 Task: Find connections with filter location Chesham with filter topic #socialentrepreneurswith filter profile language French with filter current company T-Hub with filter school Mepco Schlenk Engineering College with filter industry IT System Installation and Disposal with filter service category Computer Repair with filter keywords title Animal Breeder
Action: Mouse moved to (558, 70)
Screenshot: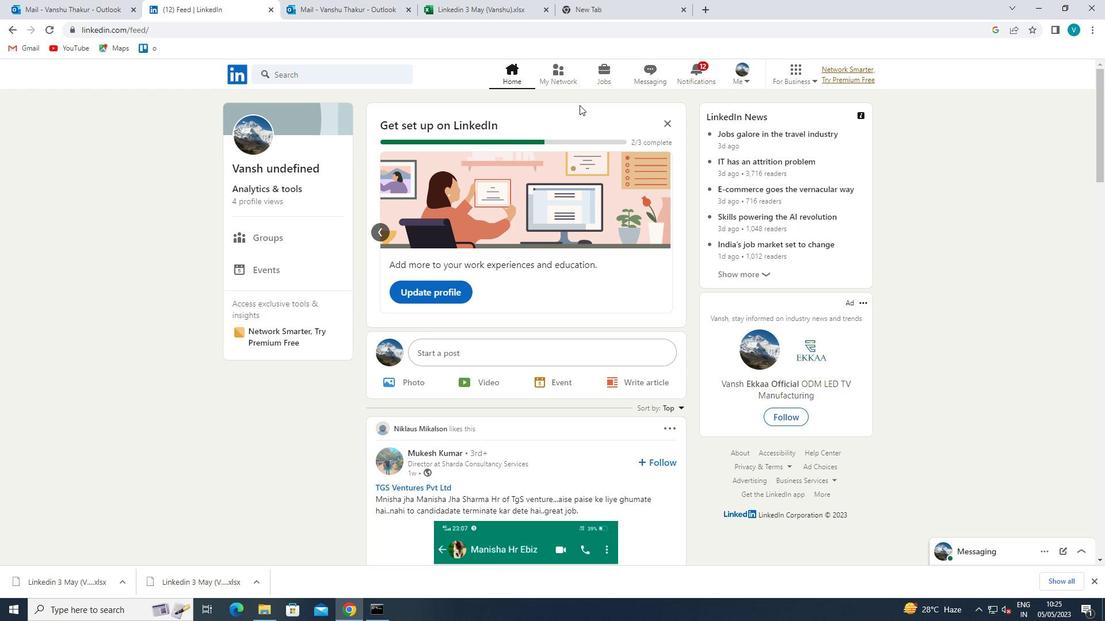 
Action: Mouse pressed left at (558, 70)
Screenshot: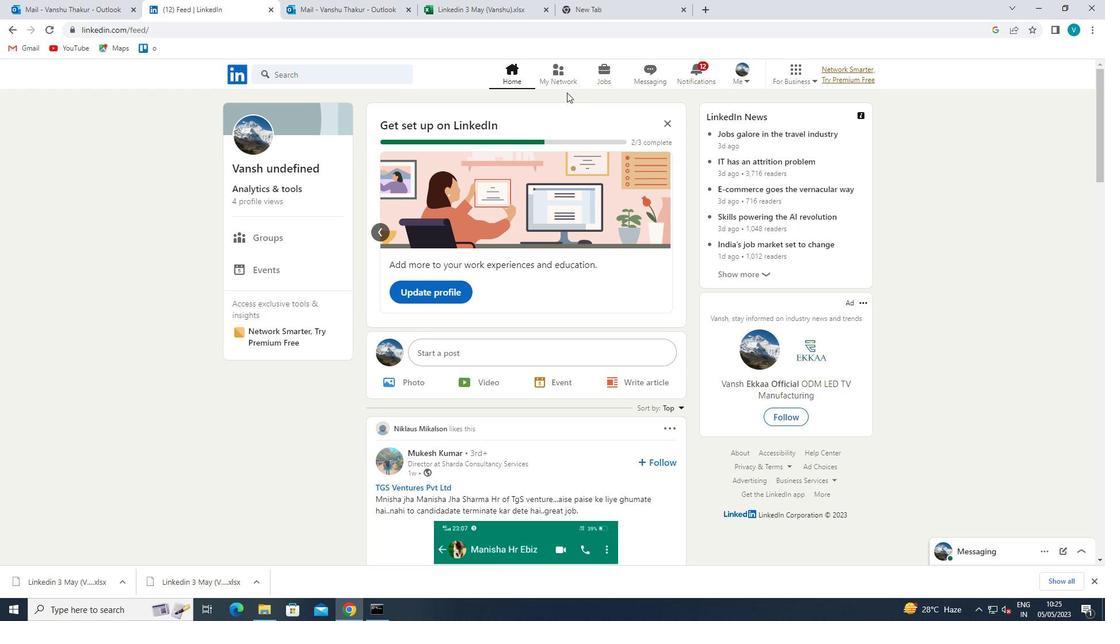 
Action: Mouse moved to (335, 130)
Screenshot: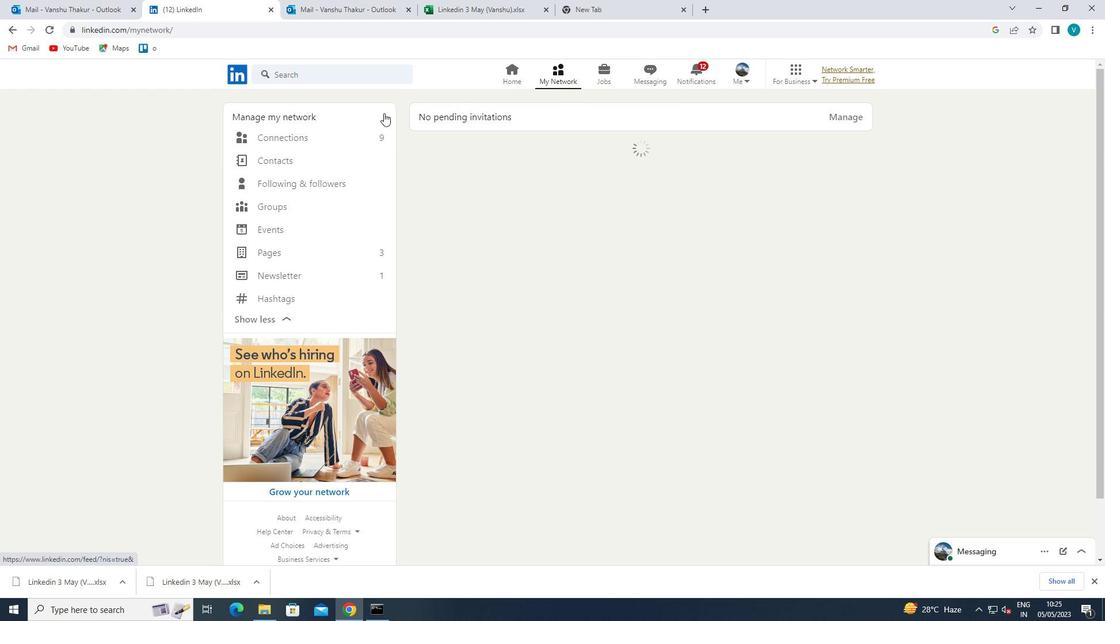 
Action: Mouse pressed left at (335, 130)
Screenshot: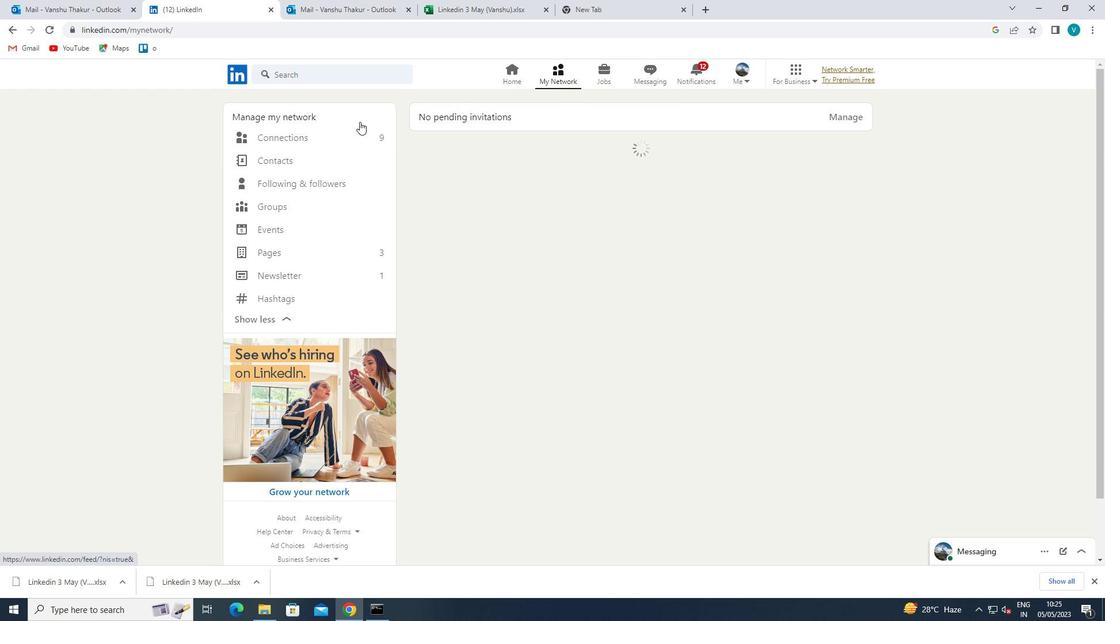 
Action: Mouse moved to (328, 130)
Screenshot: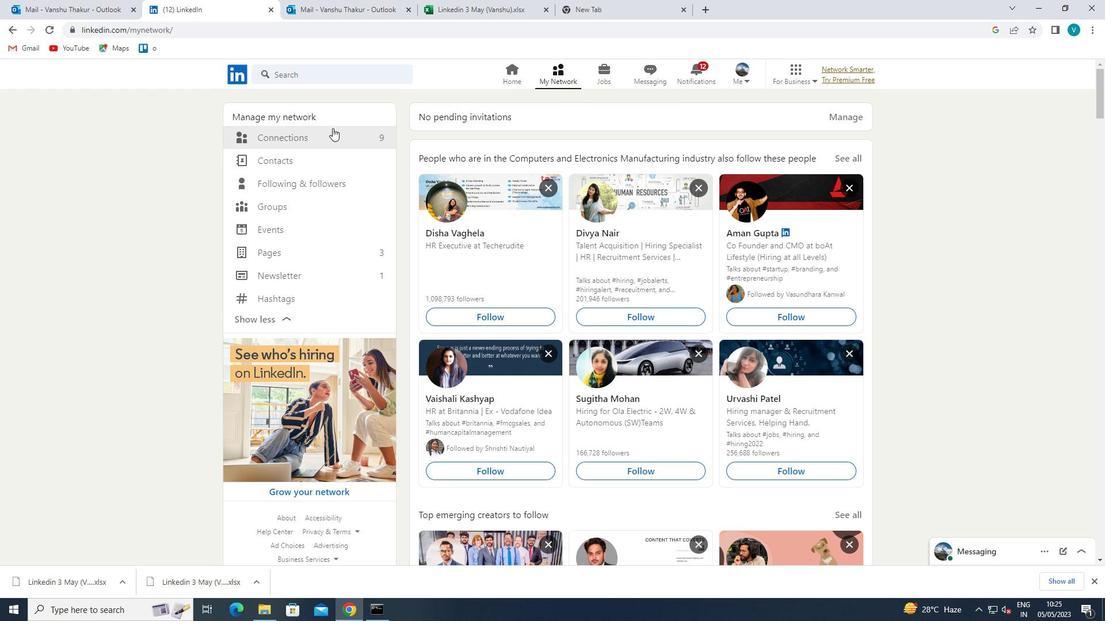 
Action: Mouse pressed left at (328, 130)
Screenshot: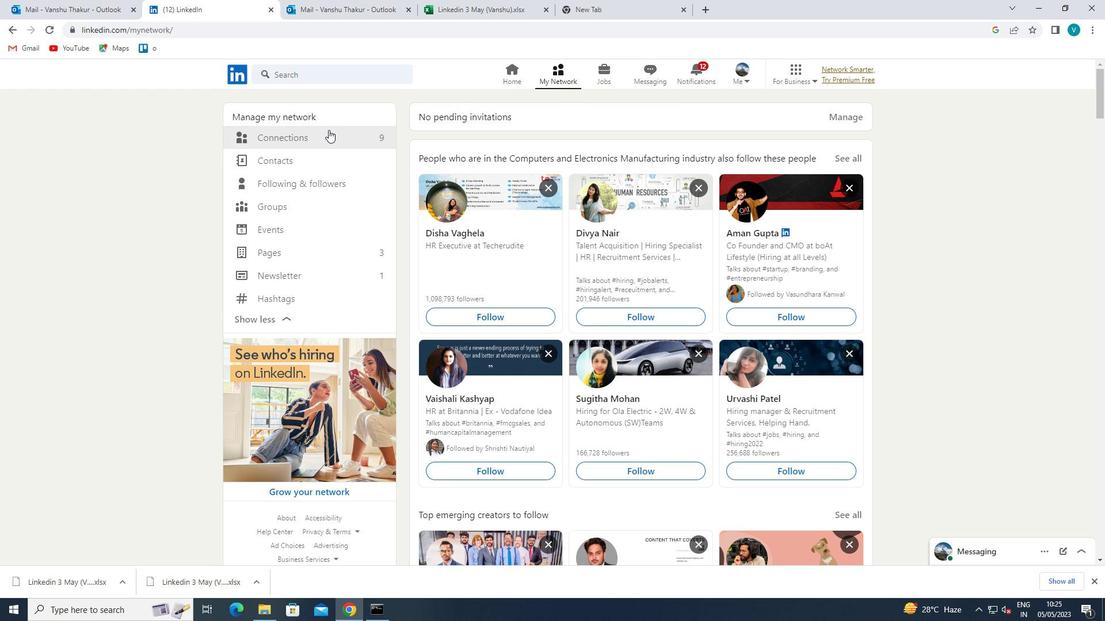 
Action: Mouse moved to (634, 139)
Screenshot: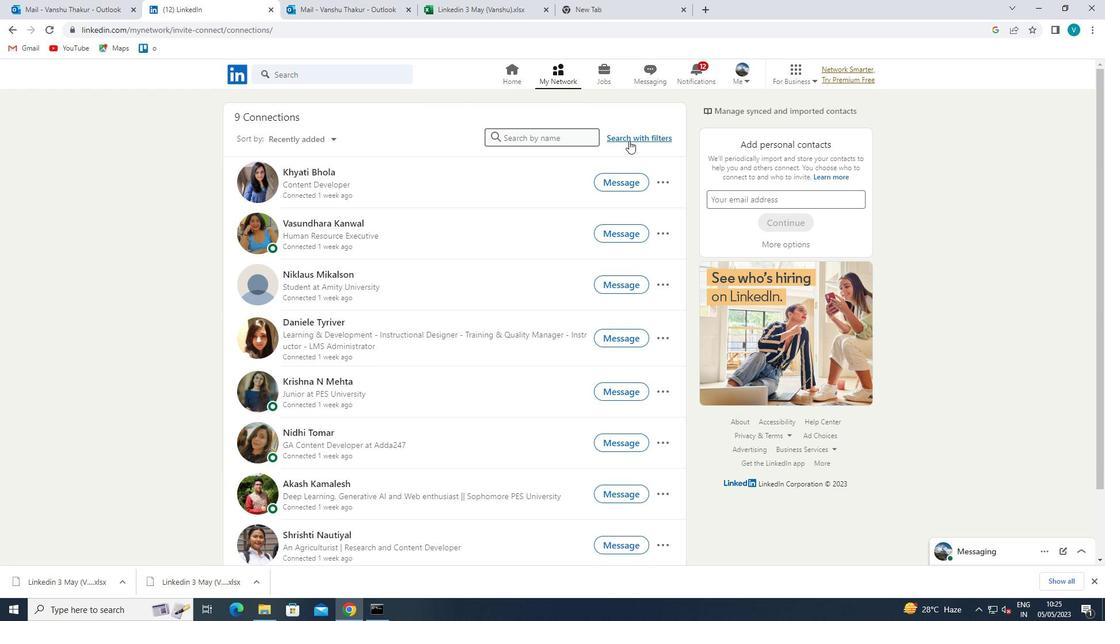 
Action: Mouse pressed left at (634, 139)
Screenshot: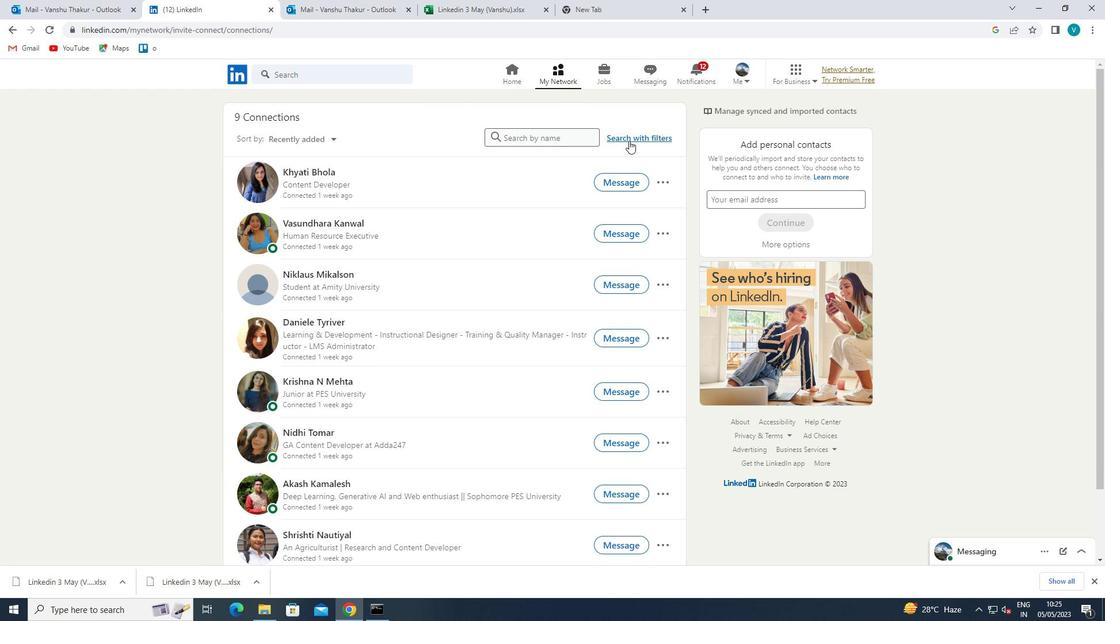 
Action: Mouse moved to (552, 105)
Screenshot: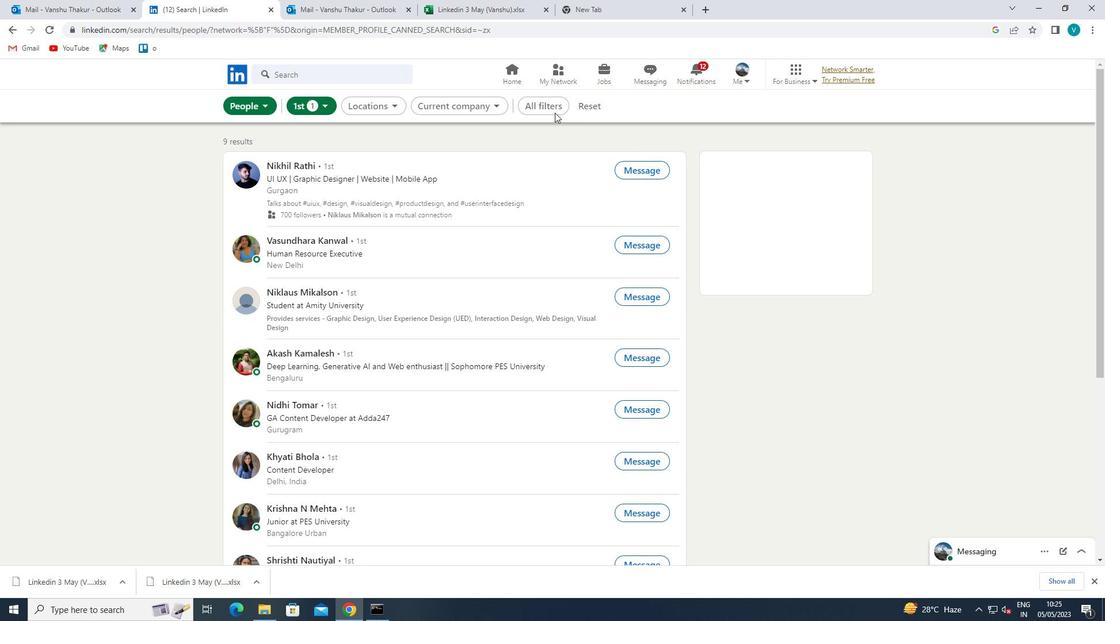 
Action: Mouse pressed left at (552, 105)
Screenshot: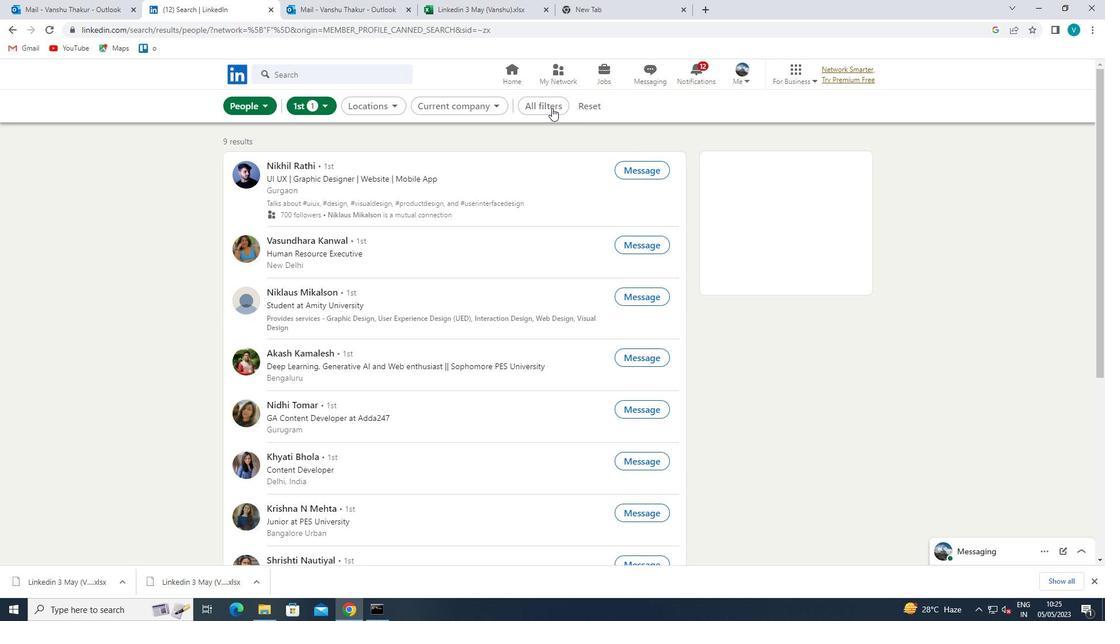 
Action: Mouse moved to (886, 251)
Screenshot: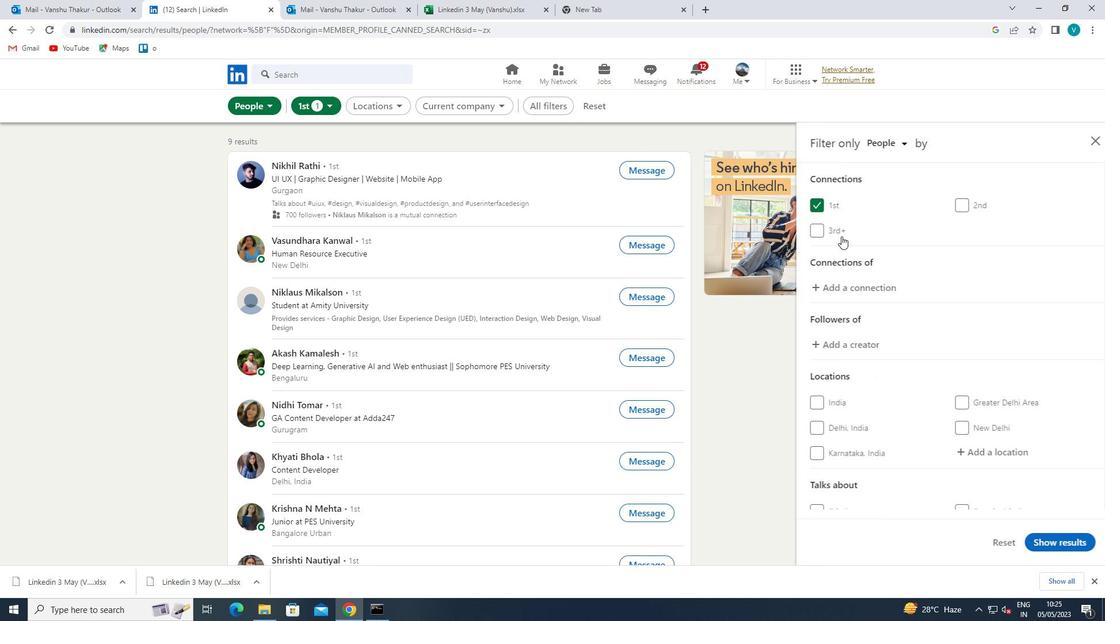 
Action: Mouse scrolled (886, 251) with delta (0, 0)
Screenshot: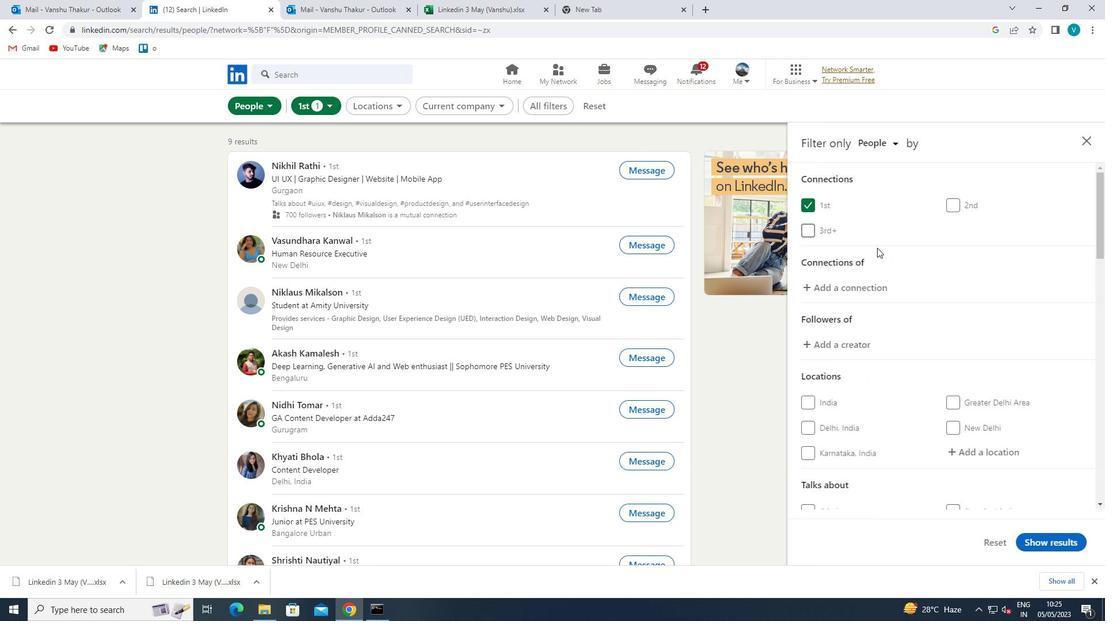 
Action: Mouse moved to (887, 251)
Screenshot: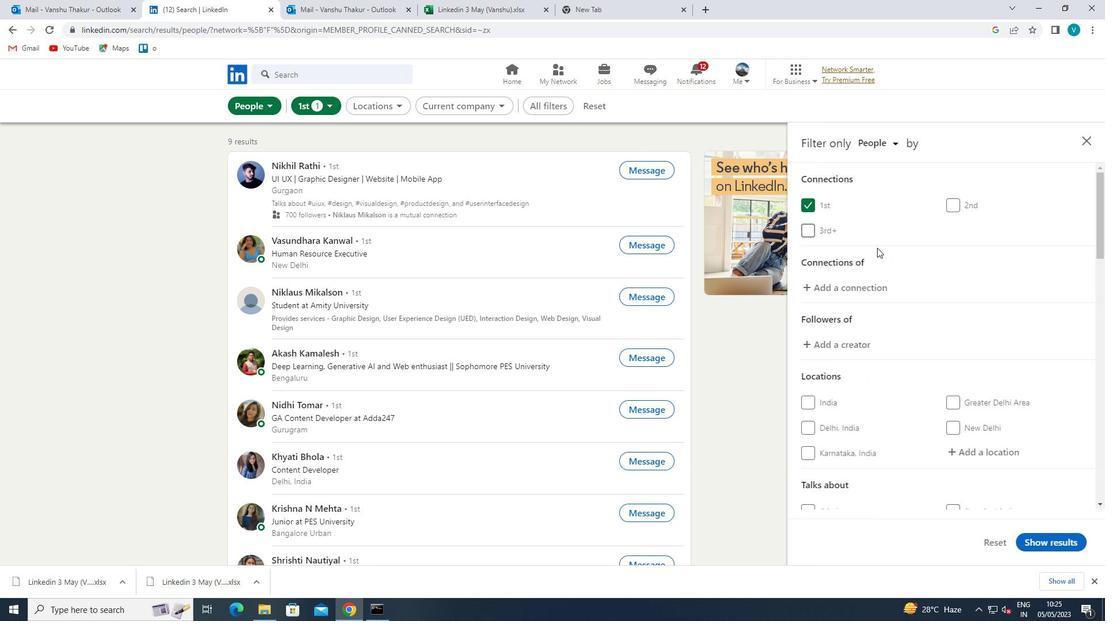 
Action: Mouse scrolled (887, 251) with delta (0, 0)
Screenshot: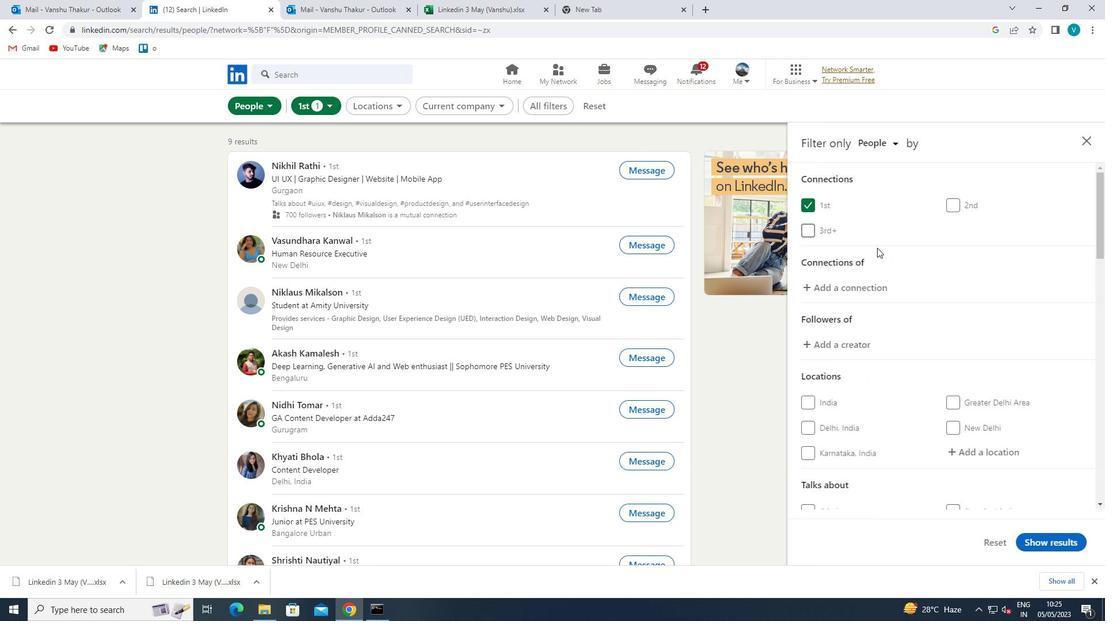 
Action: Mouse moved to (964, 337)
Screenshot: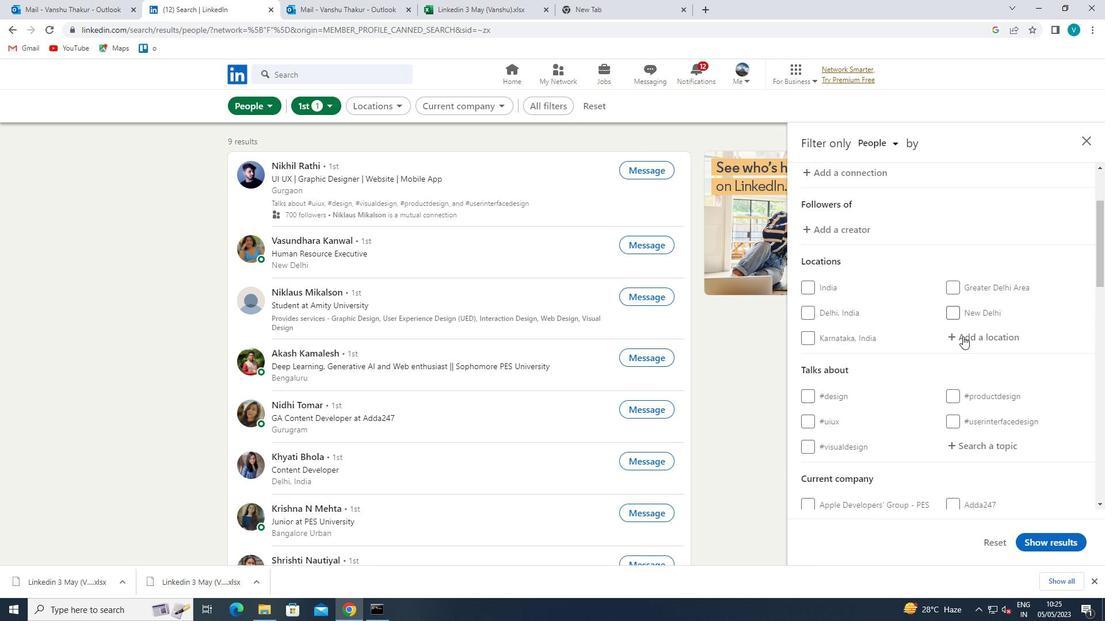 
Action: Mouse pressed left at (964, 337)
Screenshot: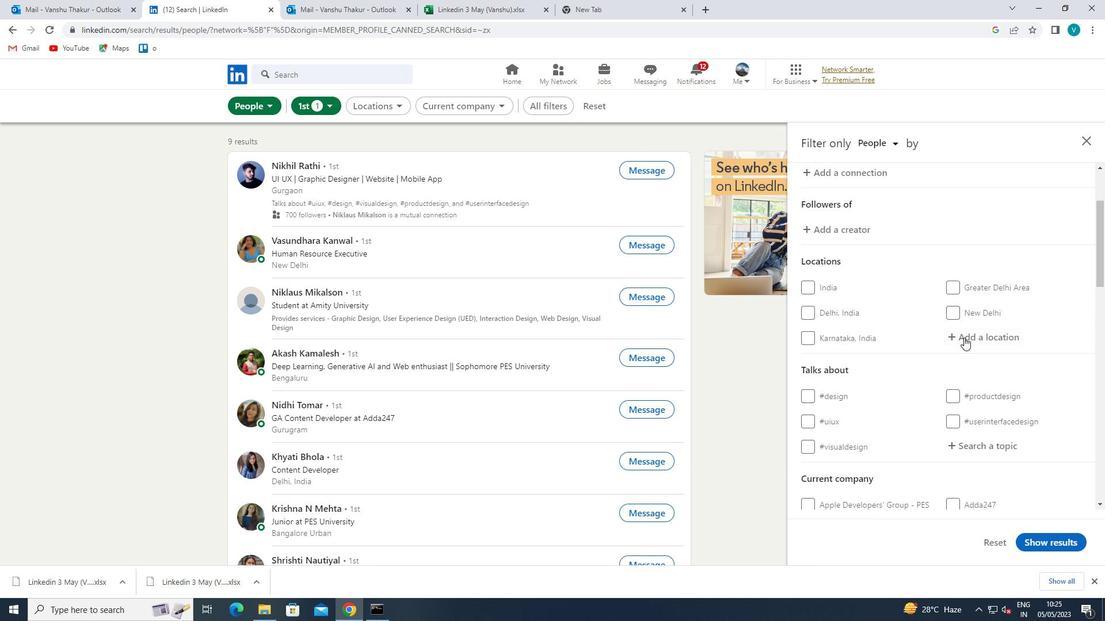 
Action: Key pressed <Key.shift>CHESHAM
Screenshot: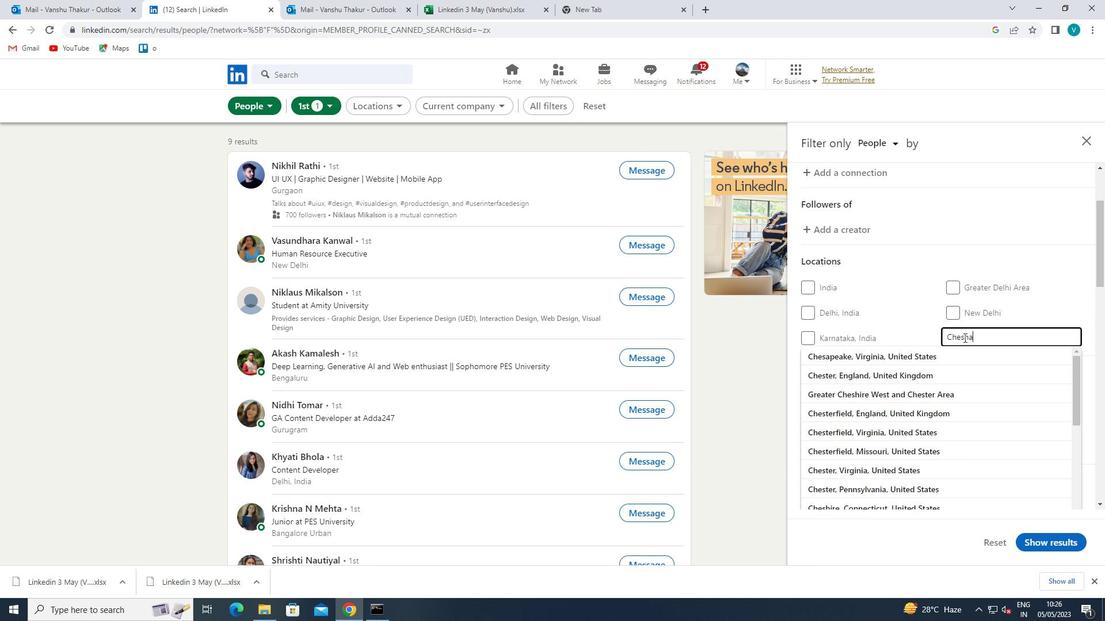 
Action: Mouse moved to (947, 349)
Screenshot: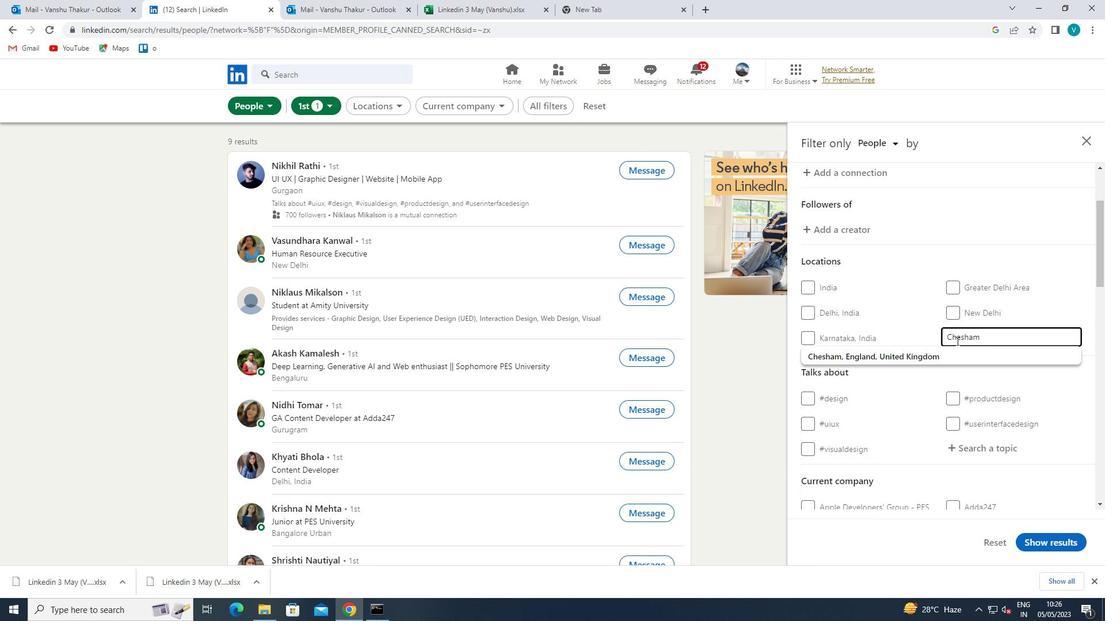 
Action: Mouse pressed left at (947, 349)
Screenshot: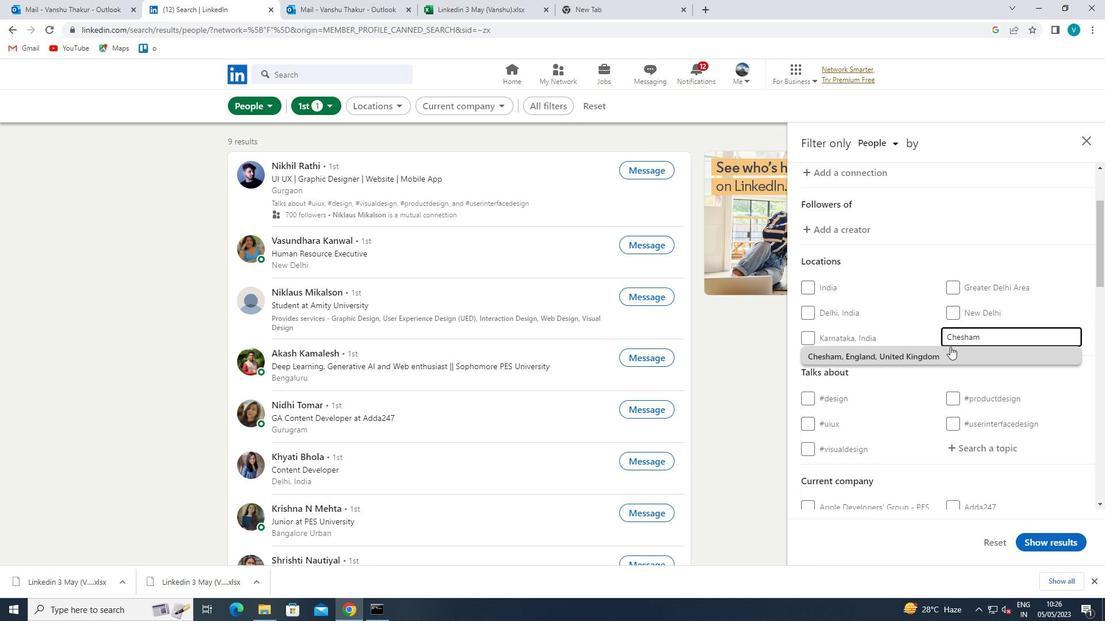 
Action: Mouse scrolled (947, 348) with delta (0, 0)
Screenshot: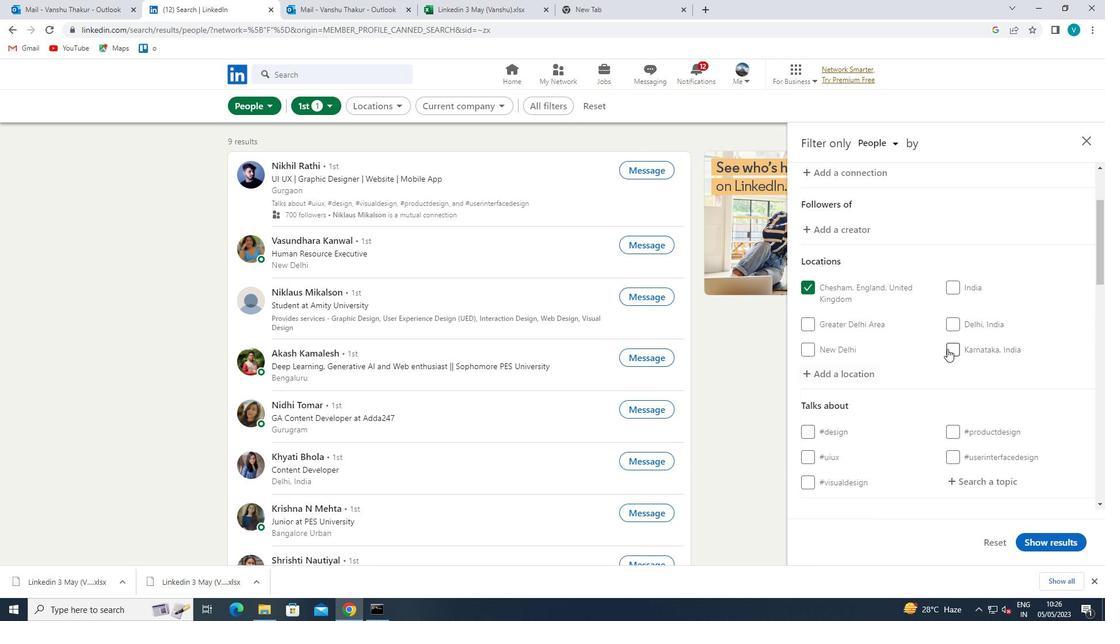 
Action: Mouse scrolled (947, 348) with delta (0, 0)
Screenshot: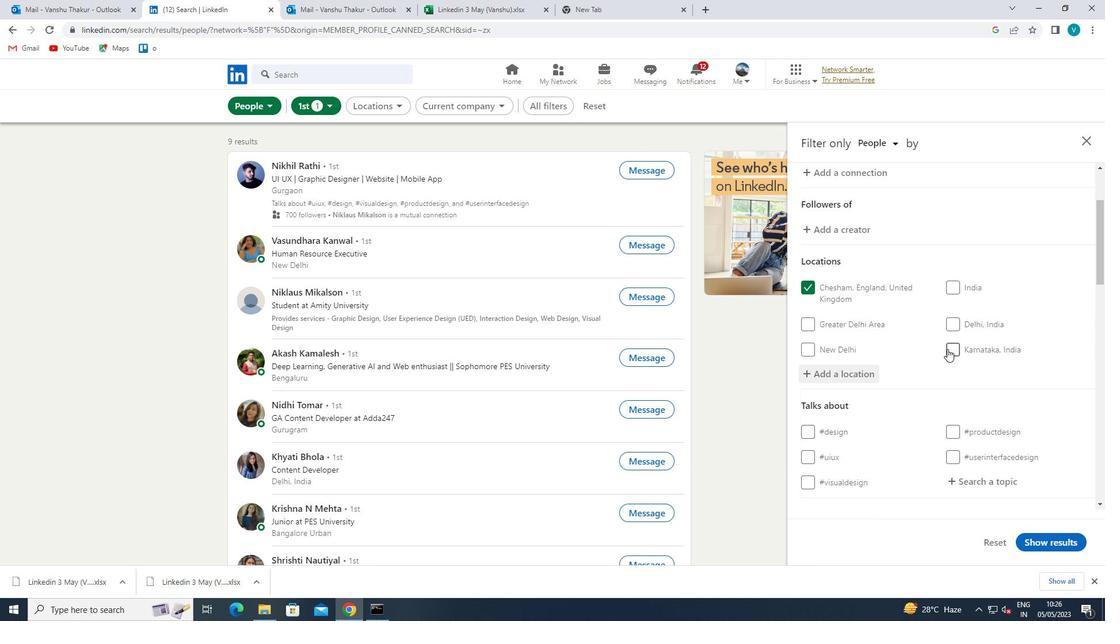 
Action: Mouse scrolled (947, 348) with delta (0, 0)
Screenshot: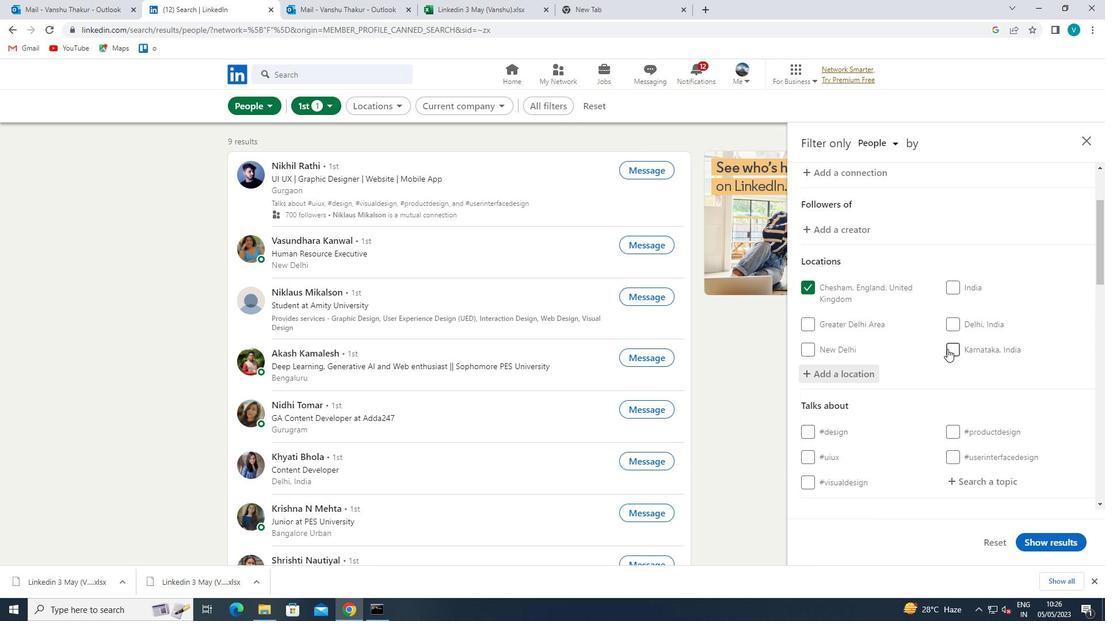 
Action: Mouse moved to (997, 309)
Screenshot: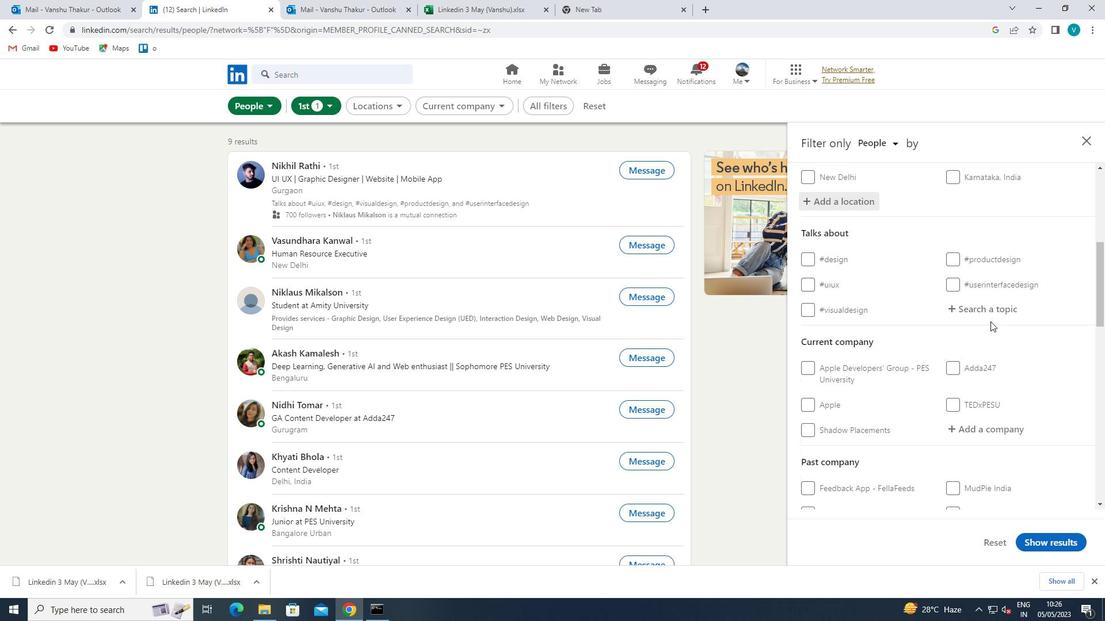 
Action: Mouse pressed left at (997, 309)
Screenshot: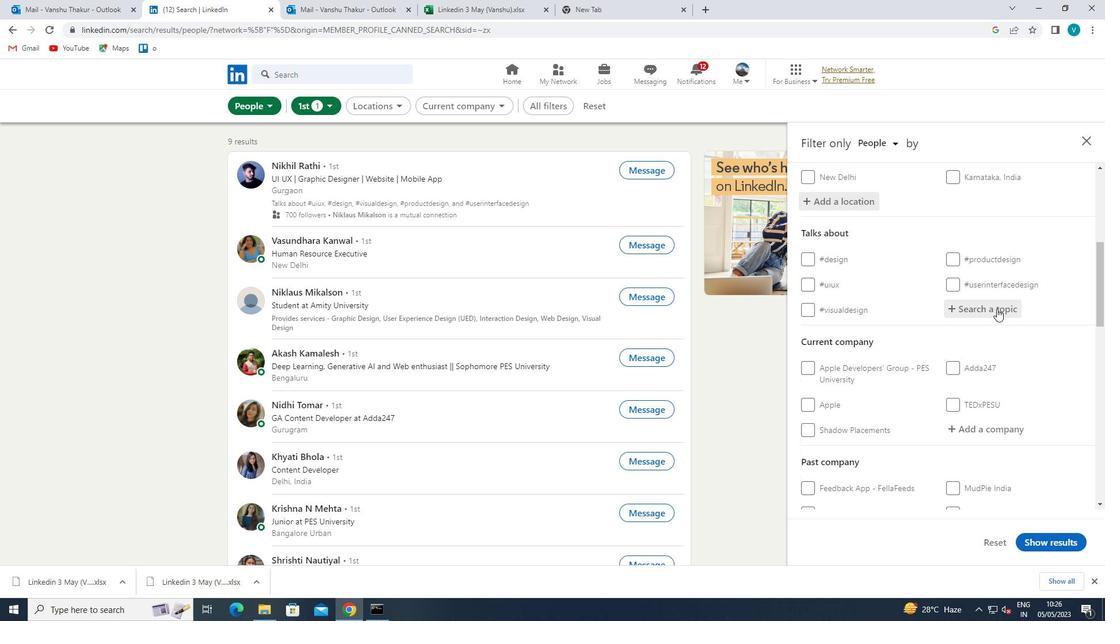
Action: Key pressed SOCIALENTRE
Screenshot: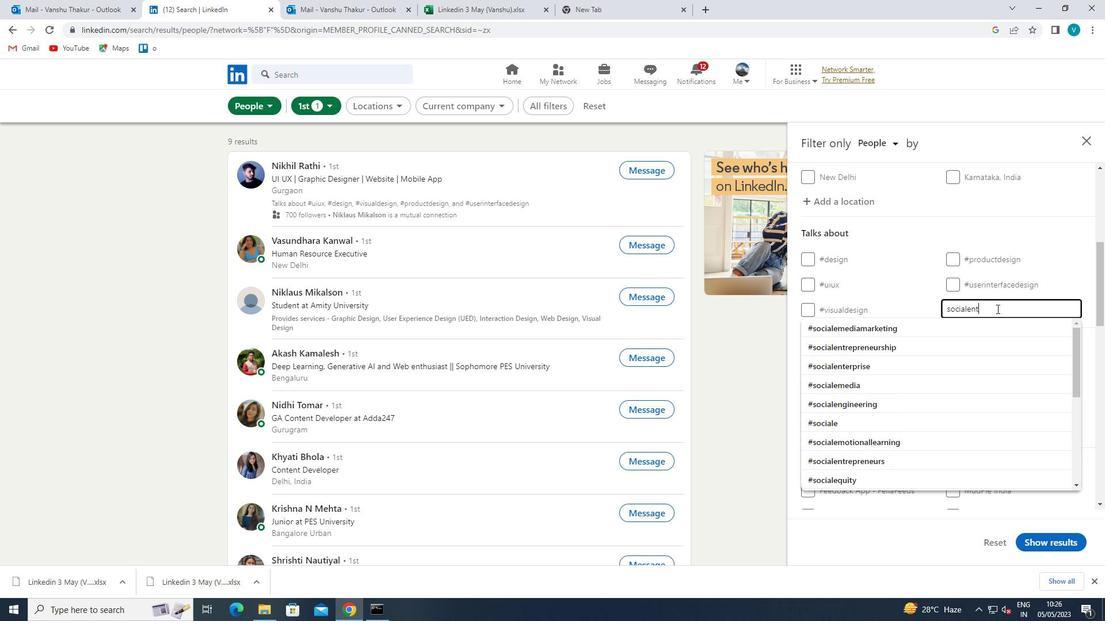 
Action: Mouse moved to (970, 340)
Screenshot: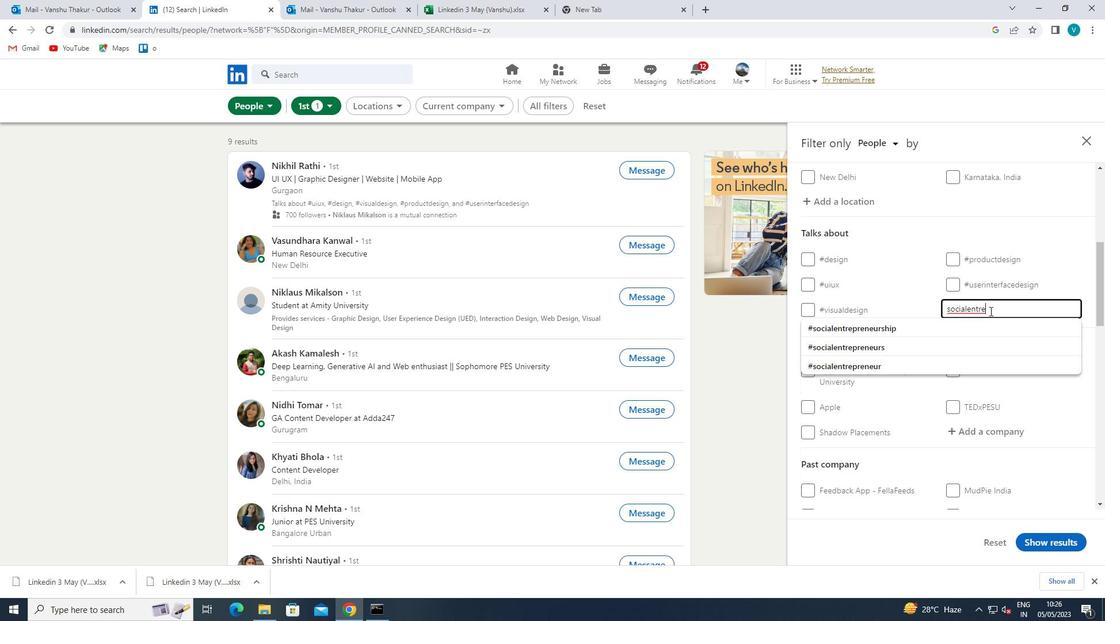 
Action: Mouse pressed left at (970, 340)
Screenshot: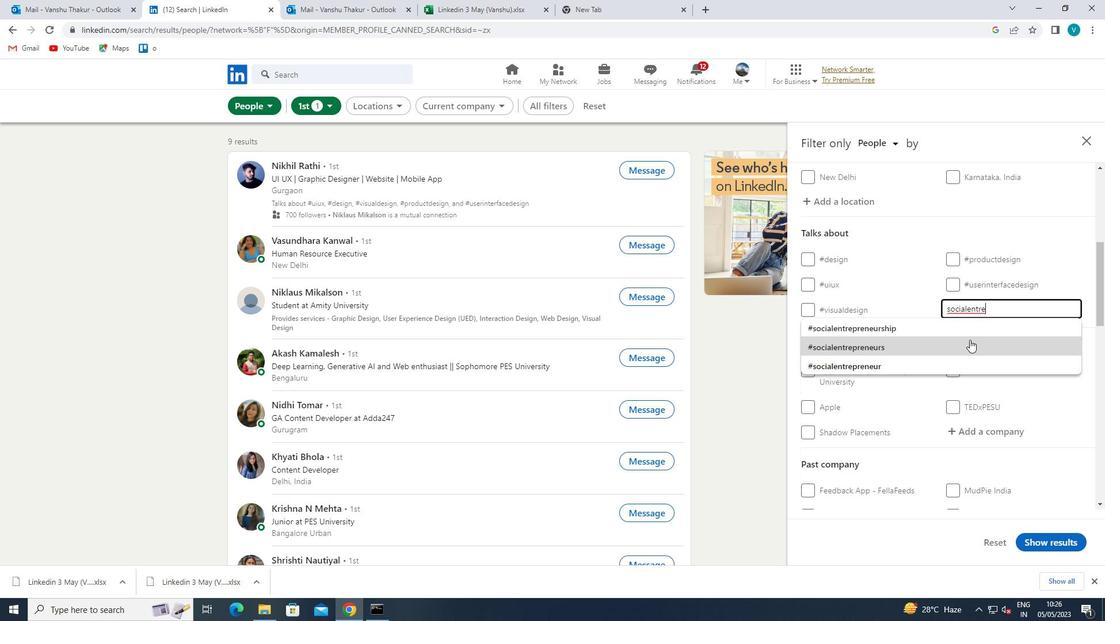 
Action: Mouse scrolled (970, 339) with delta (0, 0)
Screenshot: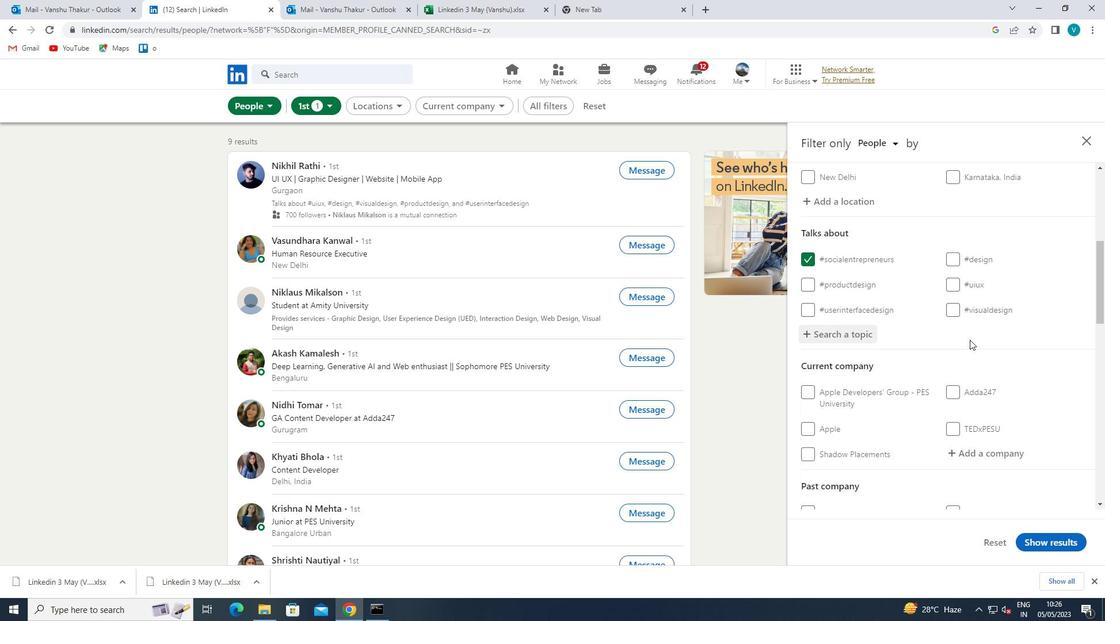 
Action: Mouse moved to (970, 340)
Screenshot: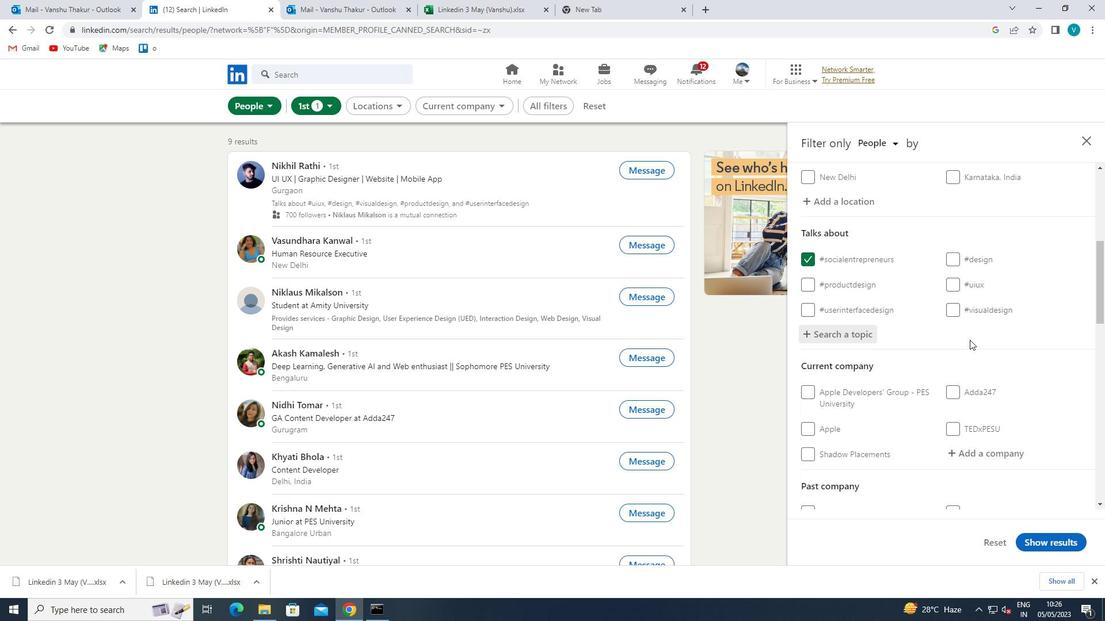 
Action: Mouse scrolled (970, 339) with delta (0, 0)
Screenshot: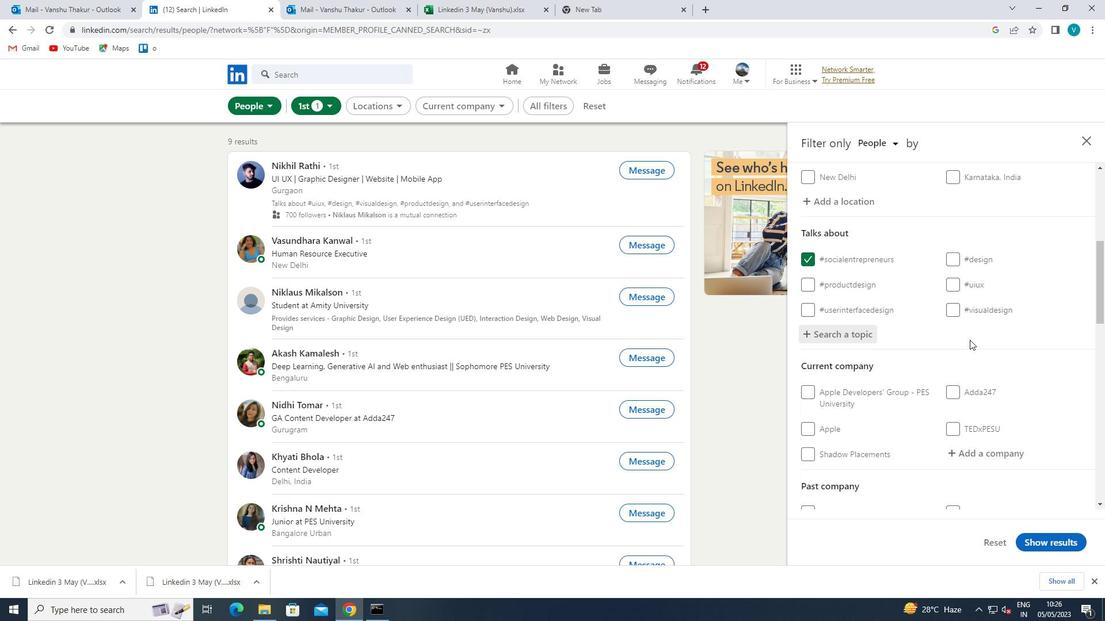 
Action: Mouse moved to (977, 341)
Screenshot: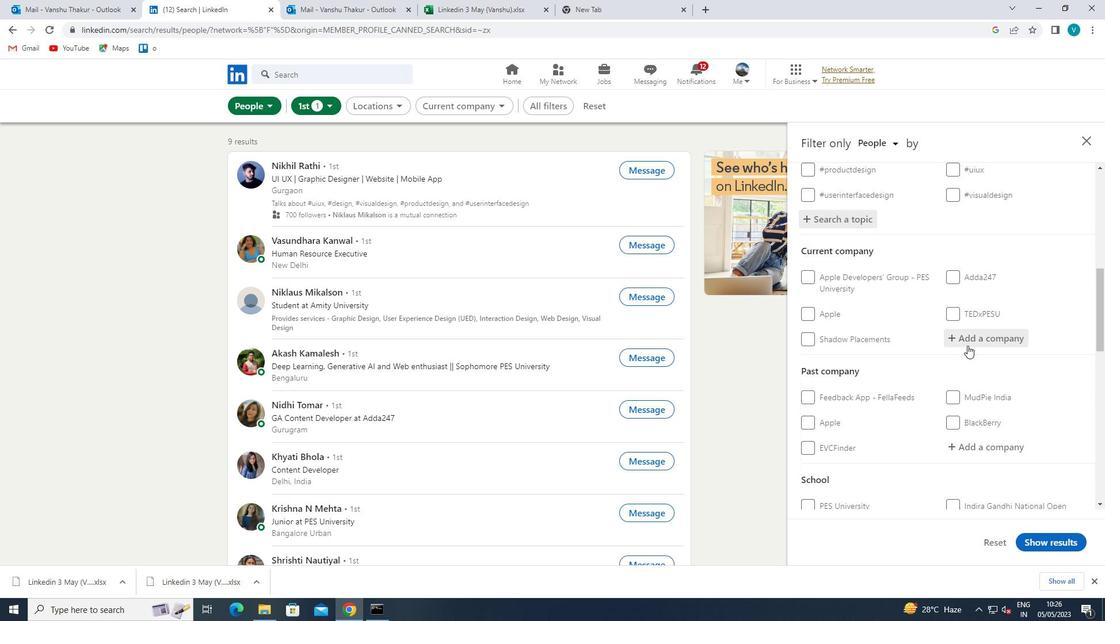 
Action: Mouse pressed left at (977, 341)
Screenshot: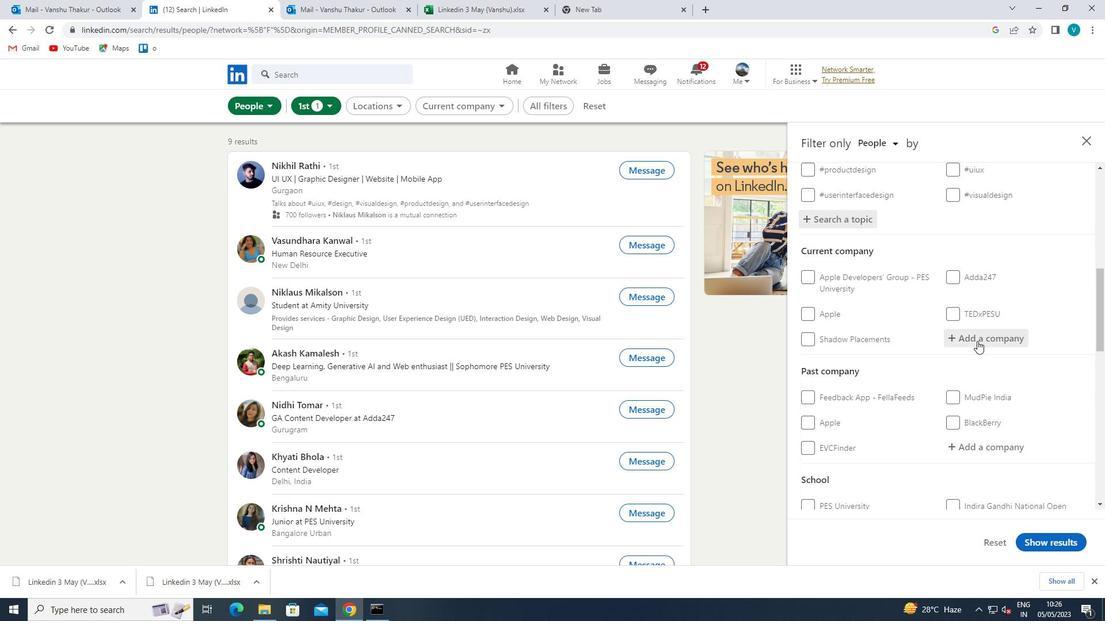 
Action: Key pressed <Key.shift>T=<Key.backspace>-
Screenshot: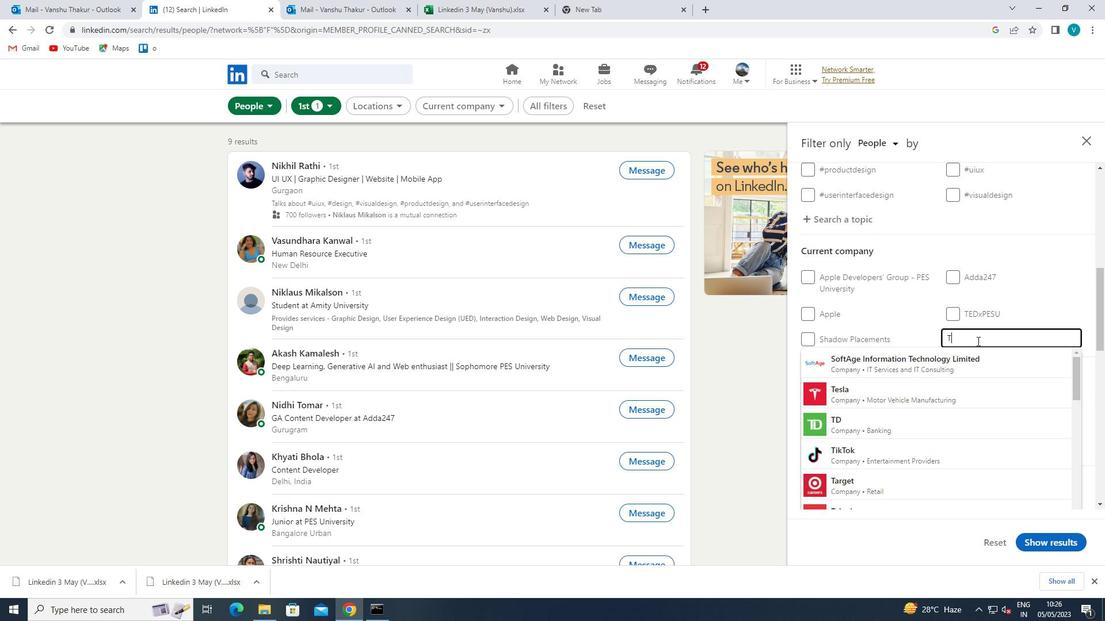 
Action: Mouse moved to (922, 419)
Screenshot: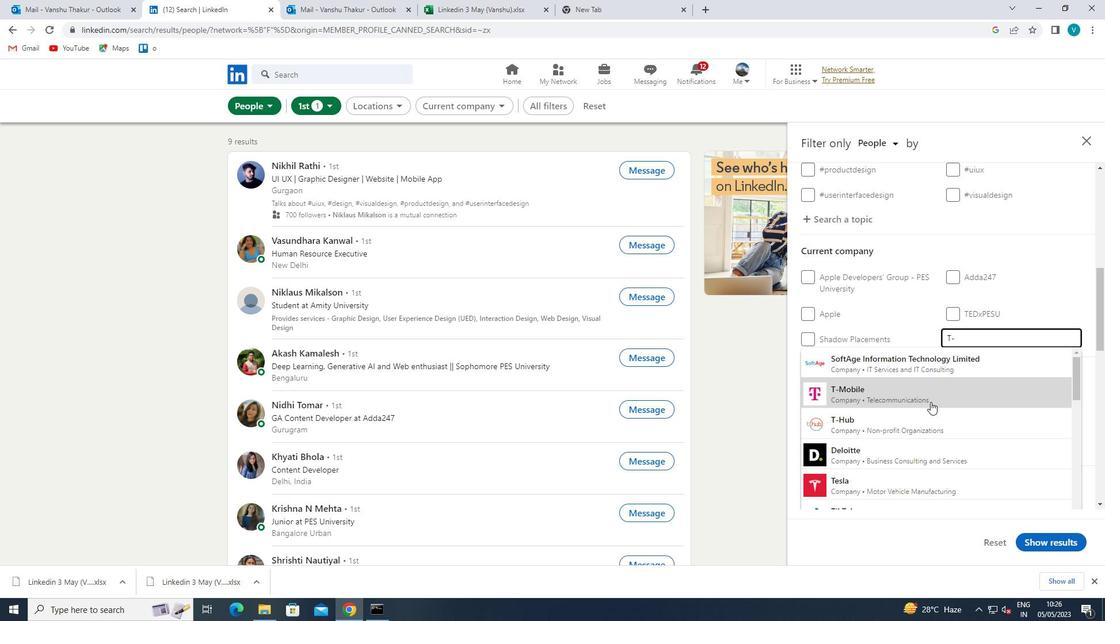 
Action: Mouse pressed left at (922, 419)
Screenshot: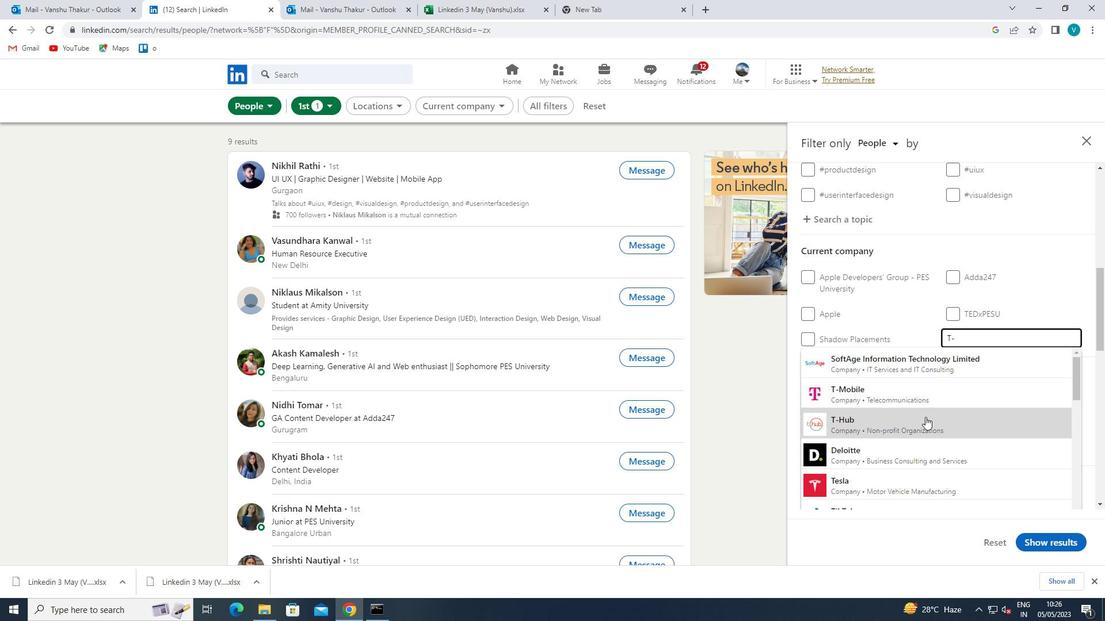 
Action: Mouse scrolled (922, 418) with delta (0, 0)
Screenshot: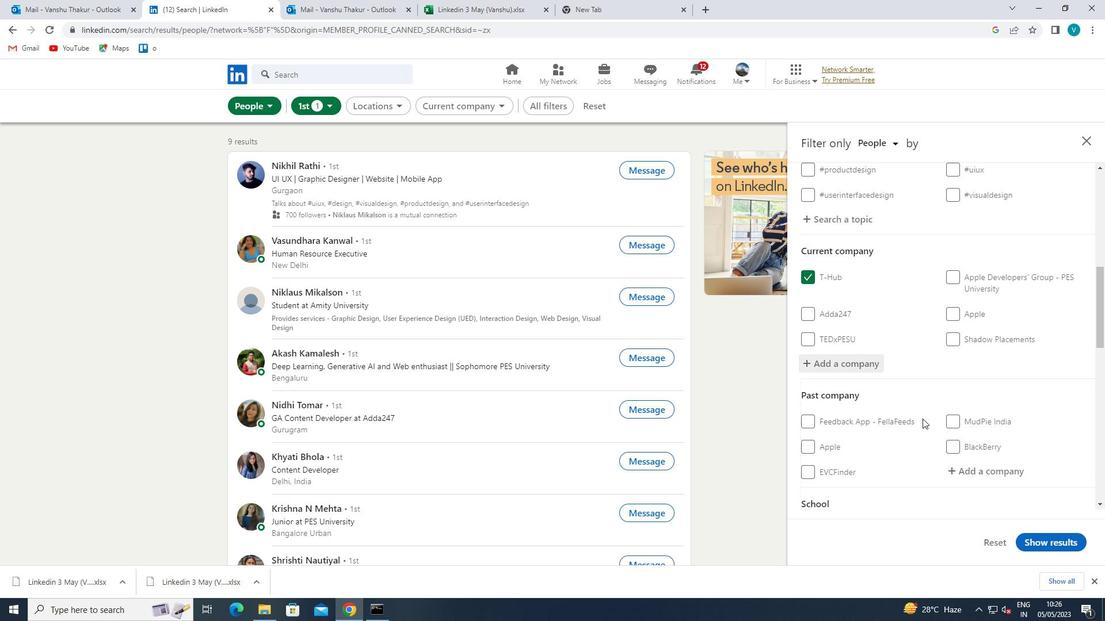 
Action: Mouse scrolled (922, 418) with delta (0, 0)
Screenshot: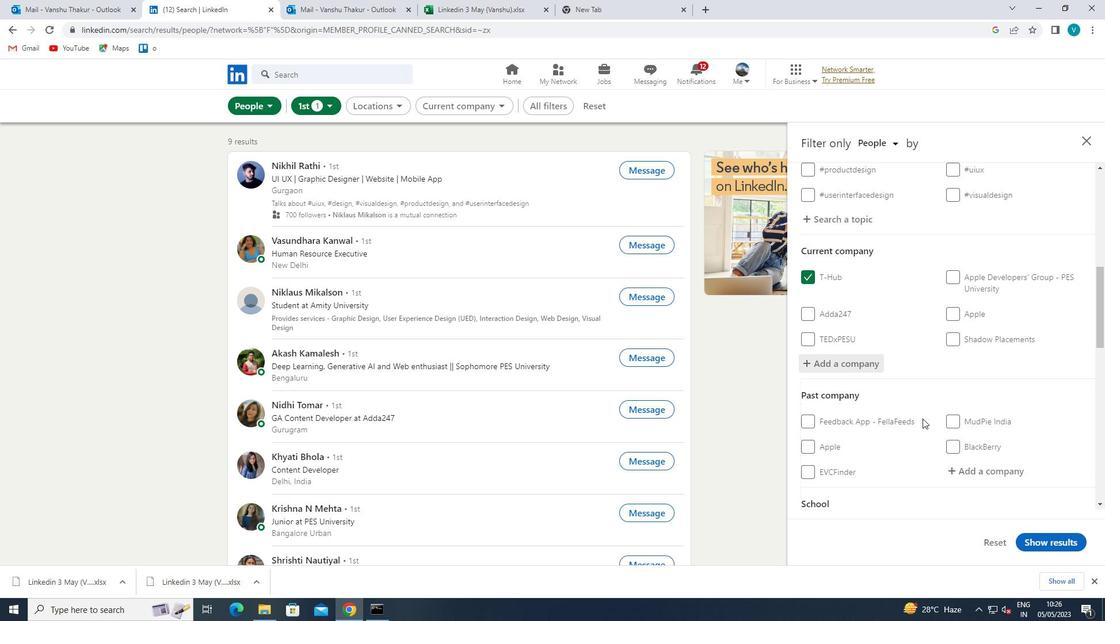 
Action: Mouse scrolled (922, 418) with delta (0, 0)
Screenshot: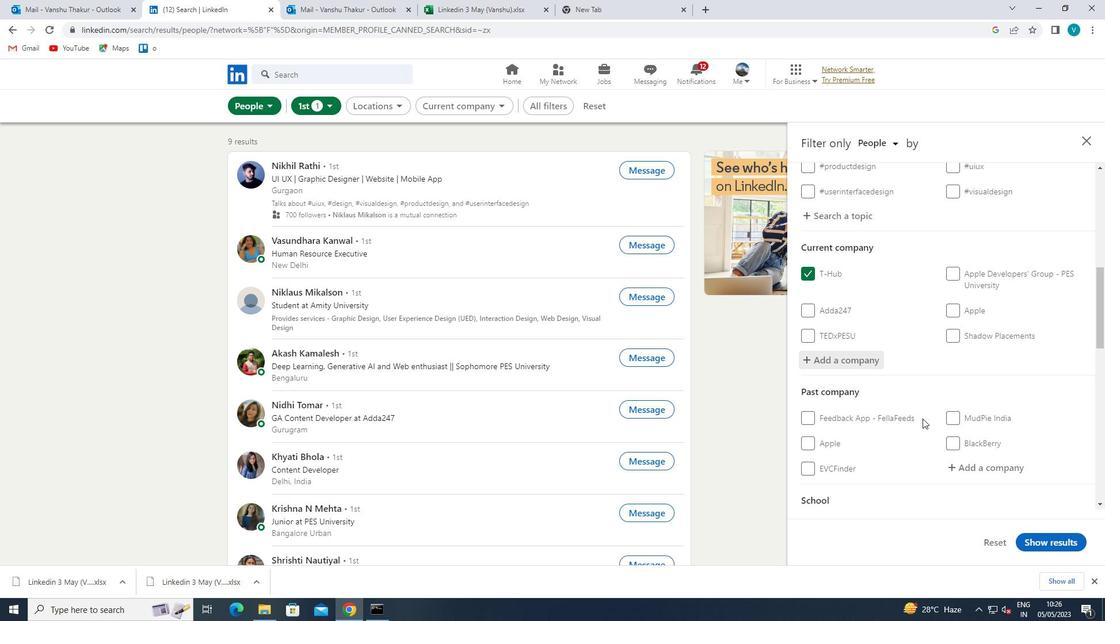 
Action: Mouse moved to (956, 438)
Screenshot: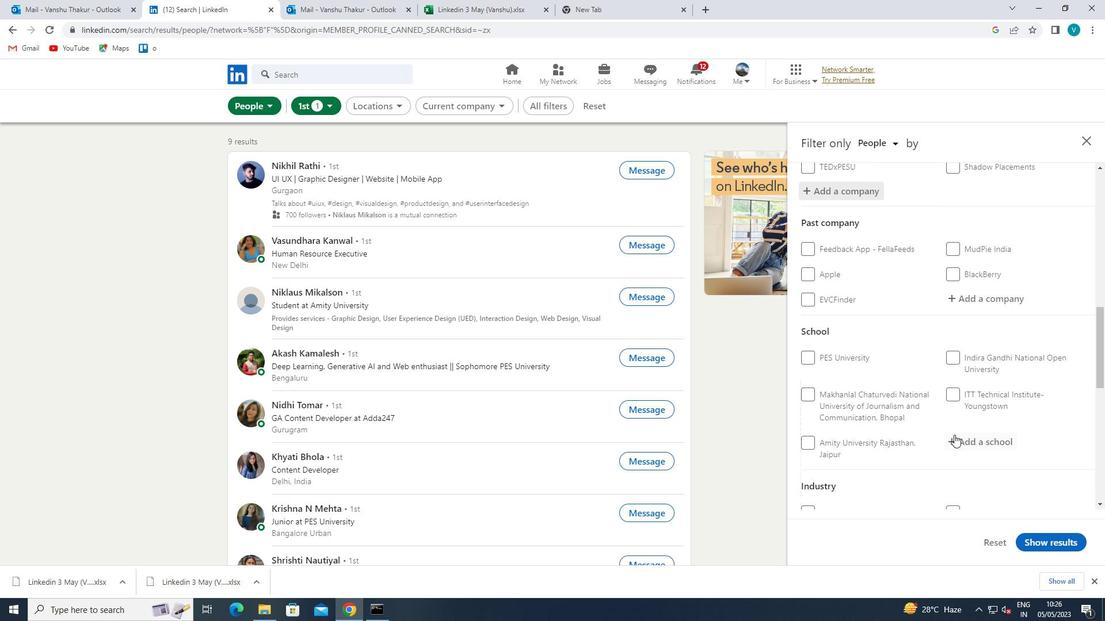
Action: Mouse pressed left at (956, 438)
Screenshot: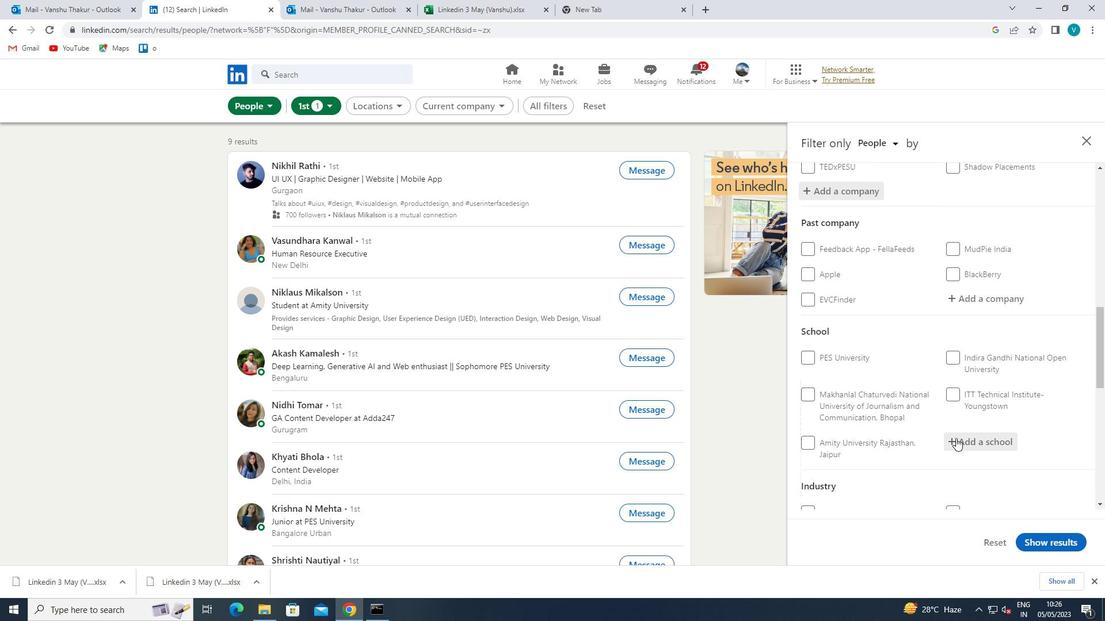 
Action: Key pressed <Key.shift>MEPCO<Key.space><Key.shift>SCHL
Screenshot: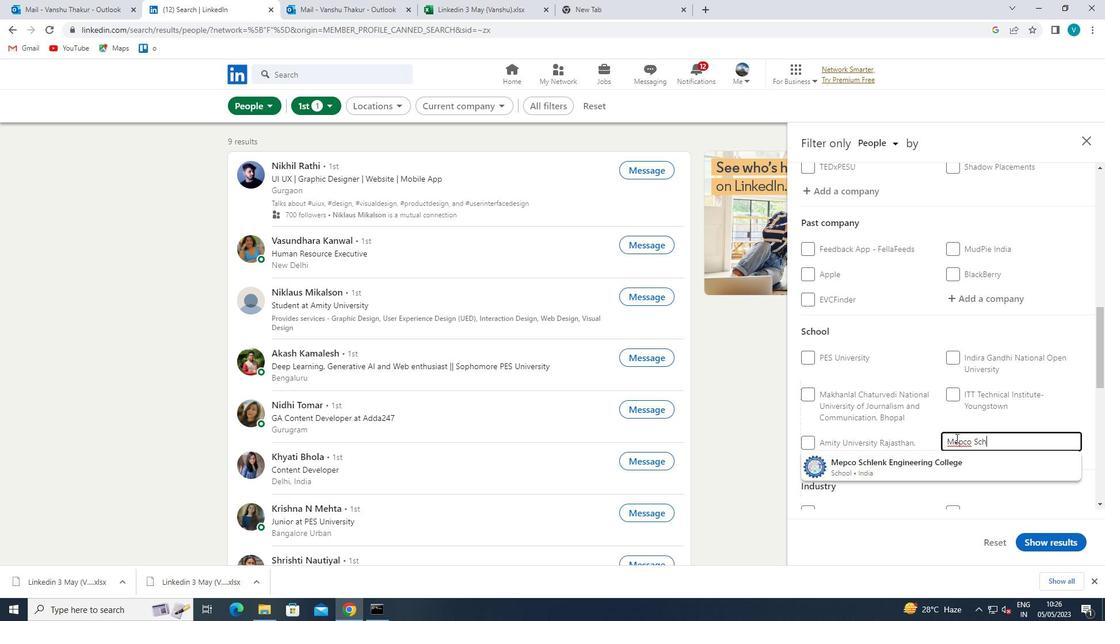 
Action: Mouse moved to (940, 472)
Screenshot: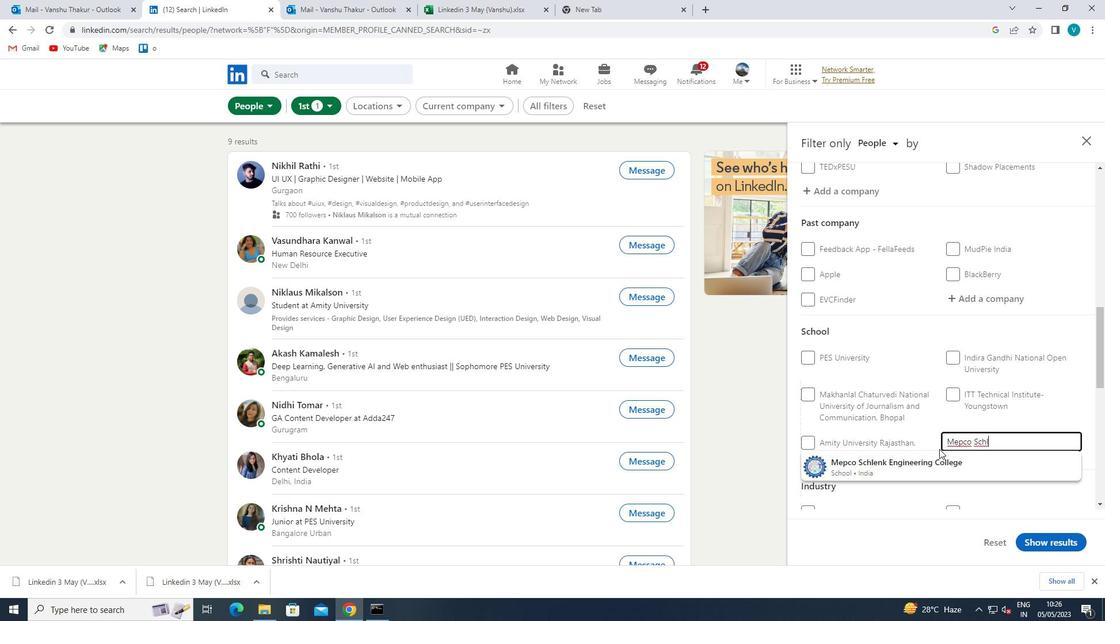 
Action: Mouse pressed left at (940, 472)
Screenshot: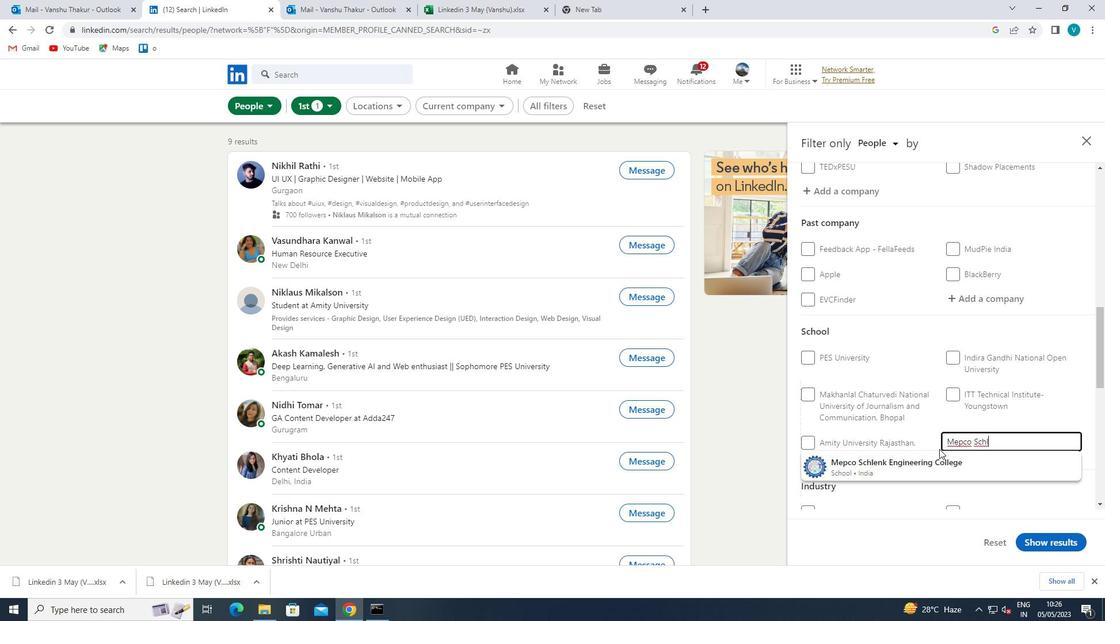
Action: Mouse moved to (934, 396)
Screenshot: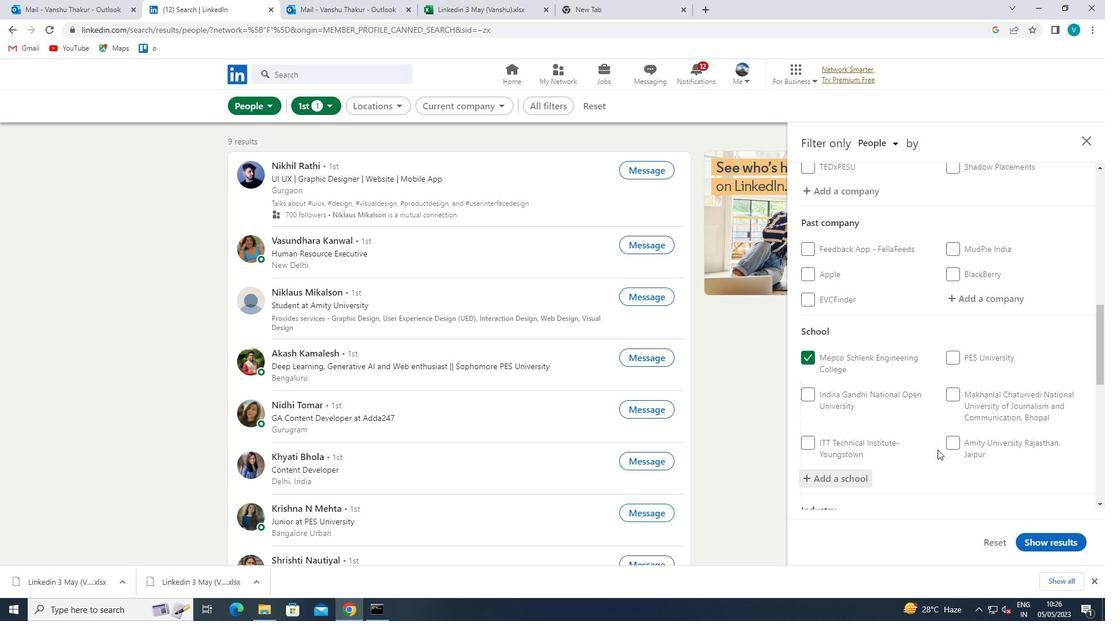 
Action: Mouse scrolled (934, 396) with delta (0, 0)
Screenshot: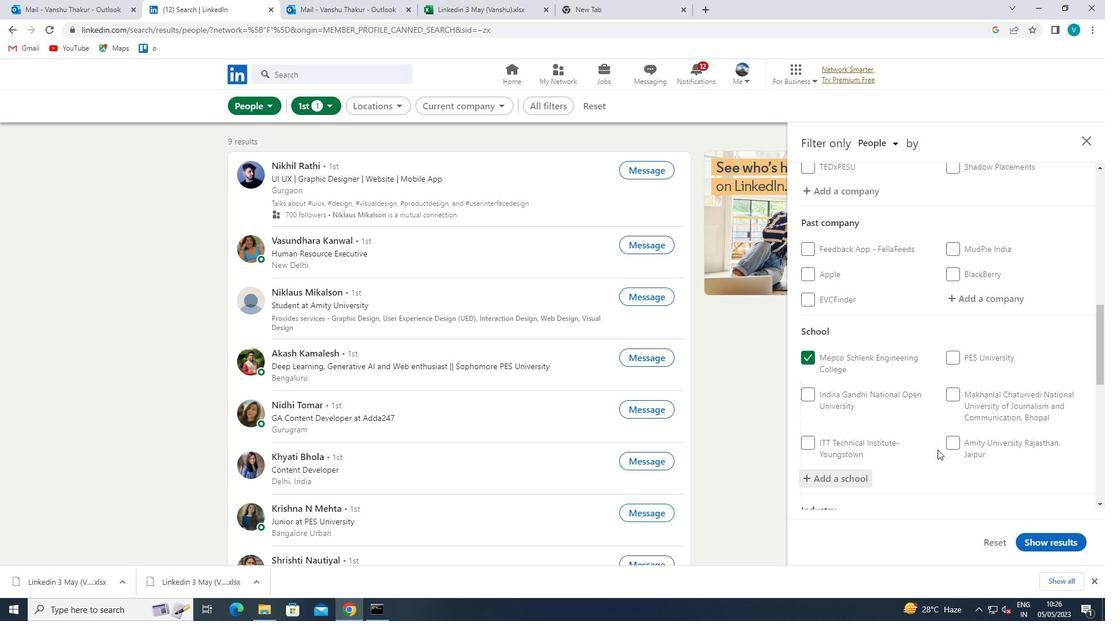 
Action: Mouse scrolled (934, 396) with delta (0, 0)
Screenshot: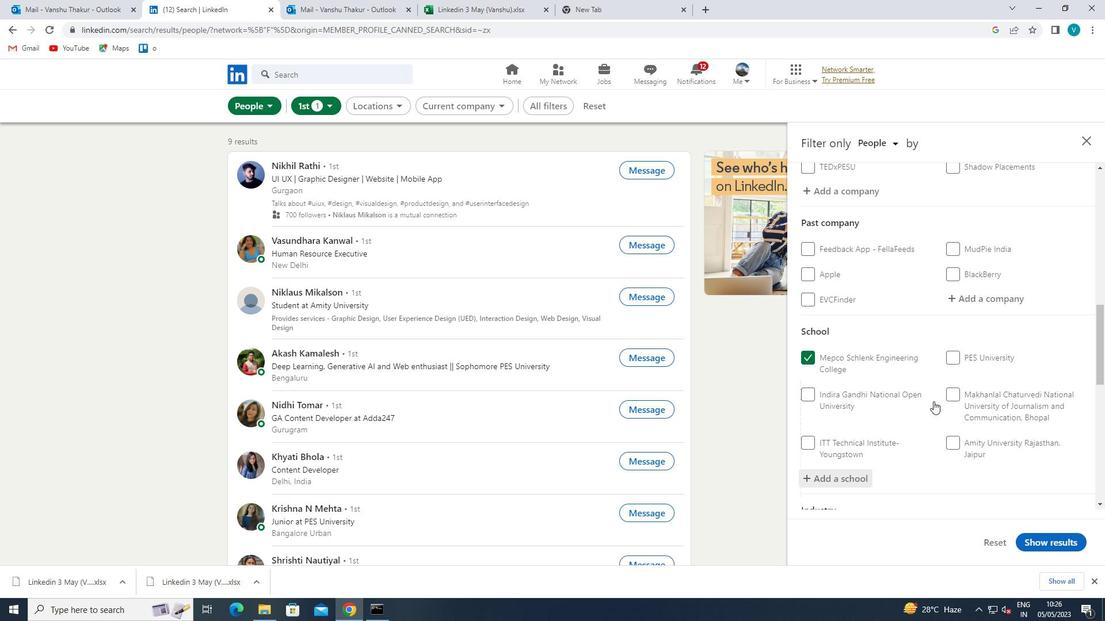 
Action: Mouse scrolled (934, 396) with delta (0, 0)
Screenshot: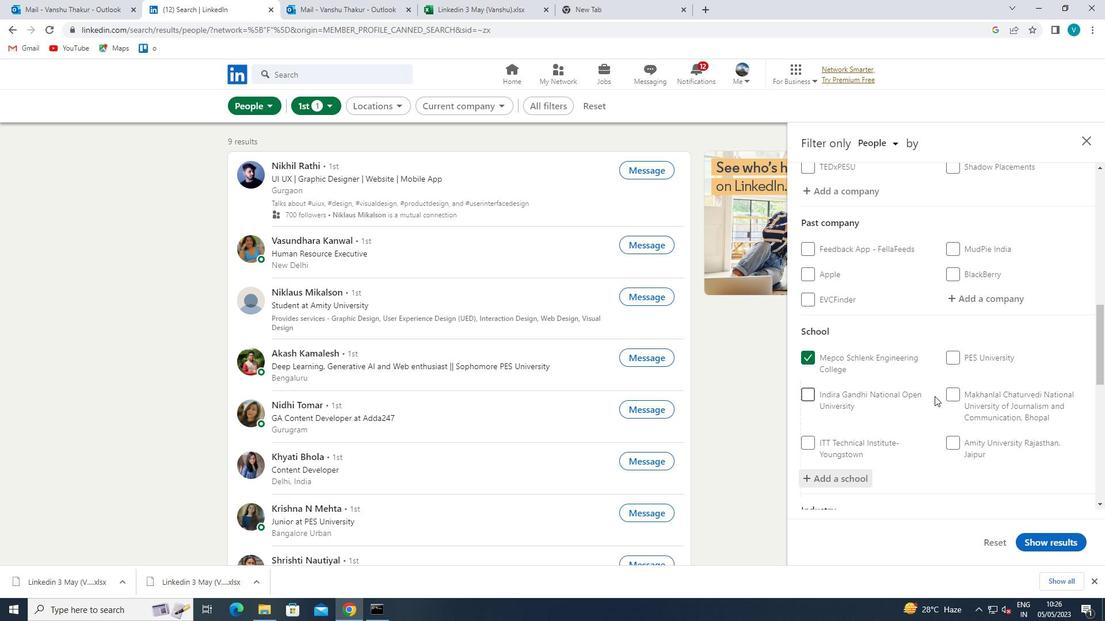 
Action: Mouse scrolled (934, 396) with delta (0, 0)
Screenshot: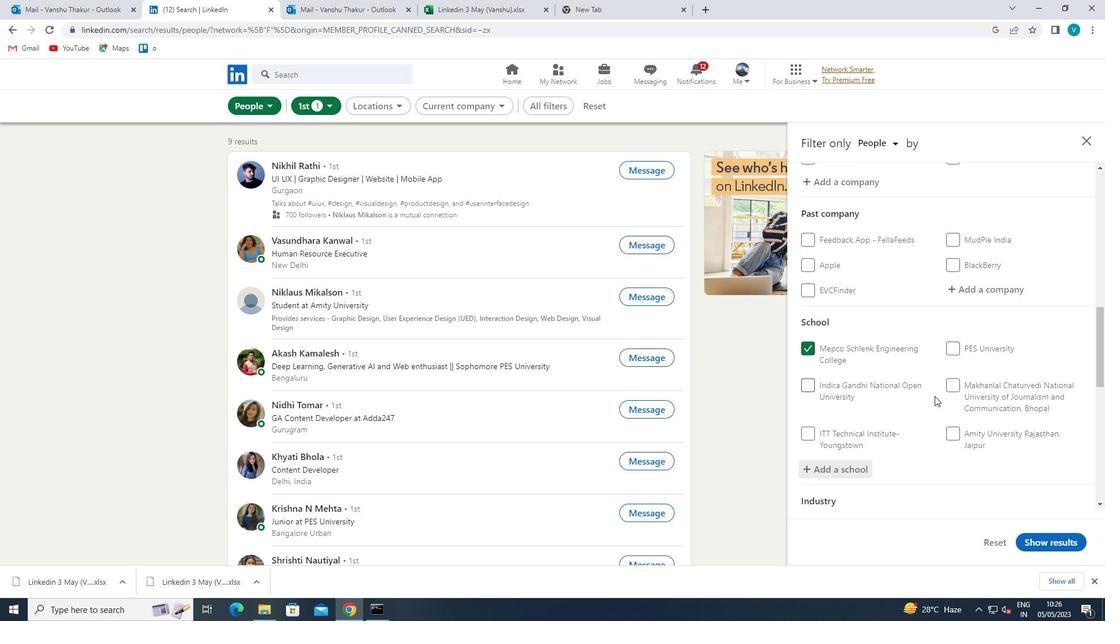 
Action: Mouse moved to (977, 369)
Screenshot: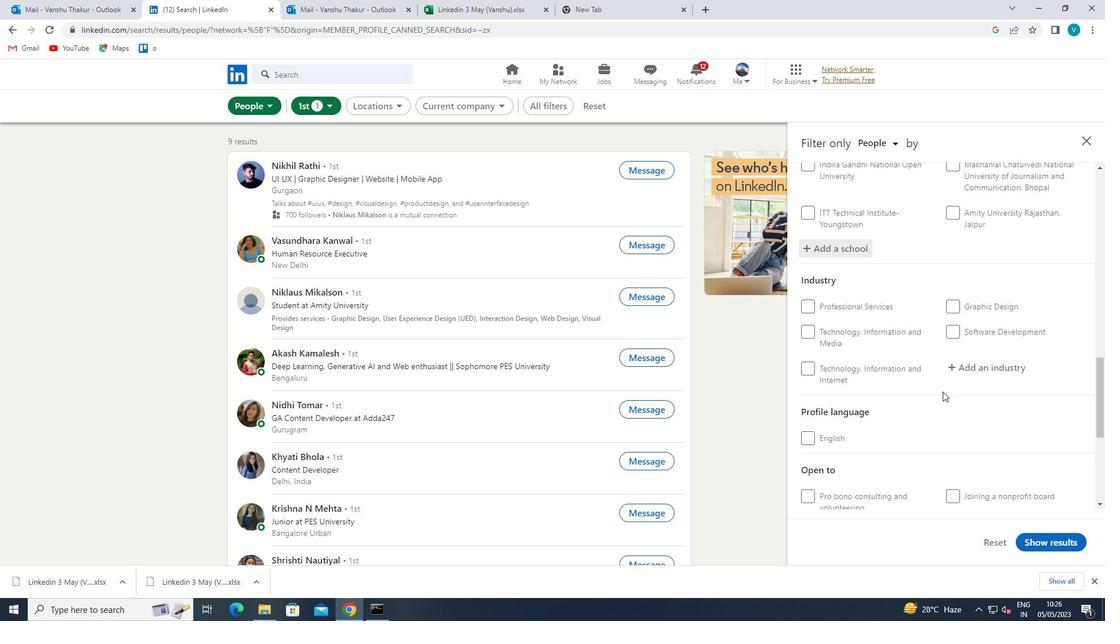 
Action: Mouse pressed left at (977, 369)
Screenshot: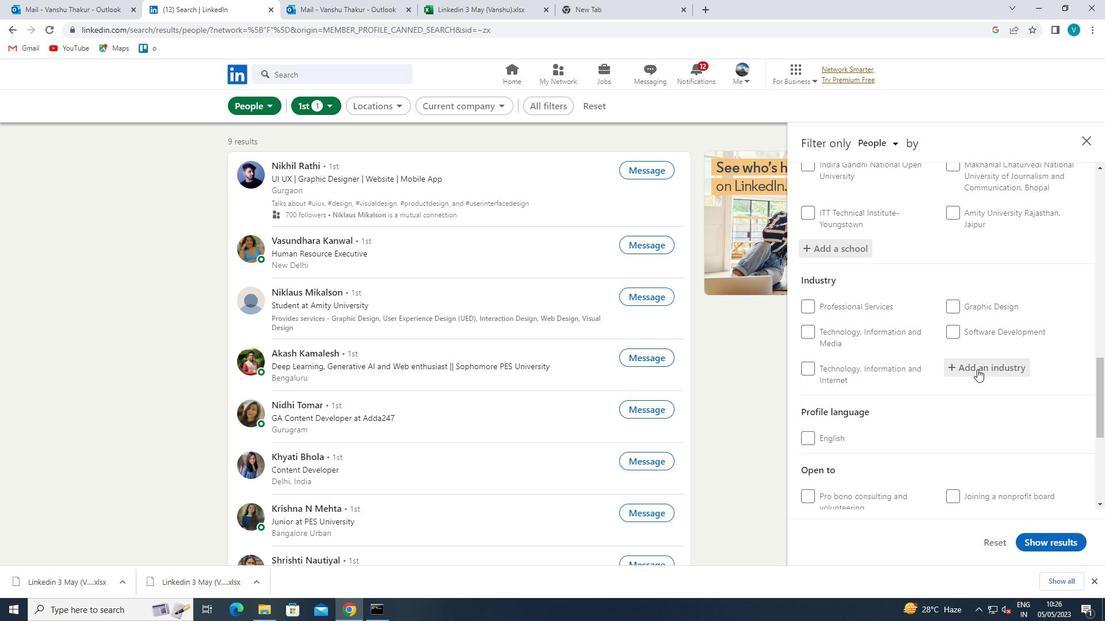 
Action: Key pressed <Key.shift>IT<Key.space><Key.shift>SYS
Screenshot: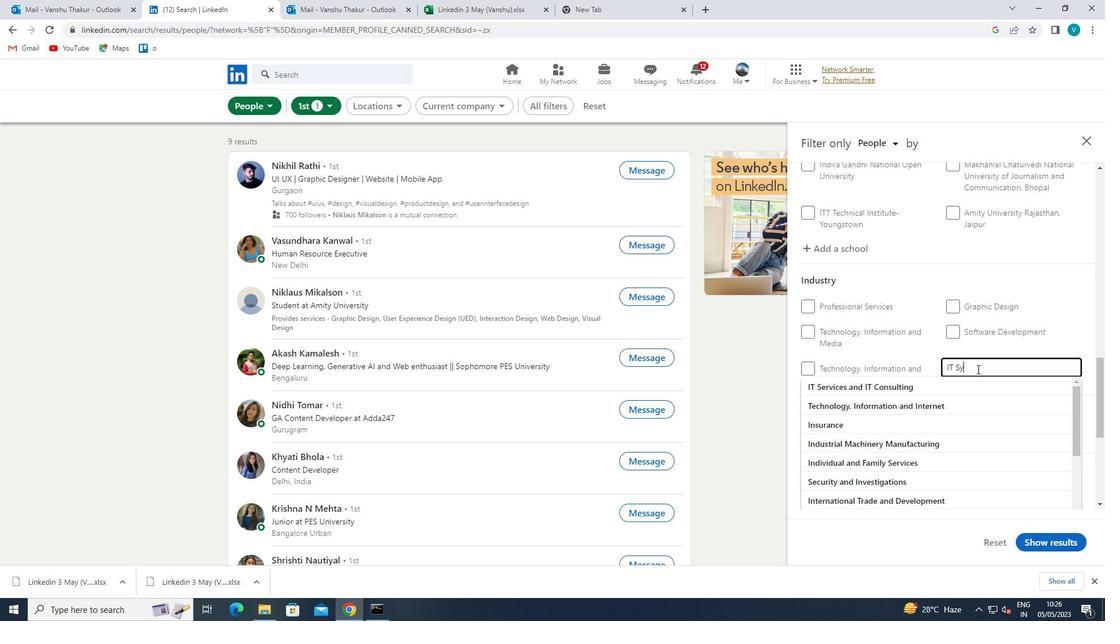 
Action: Mouse moved to (934, 442)
Screenshot: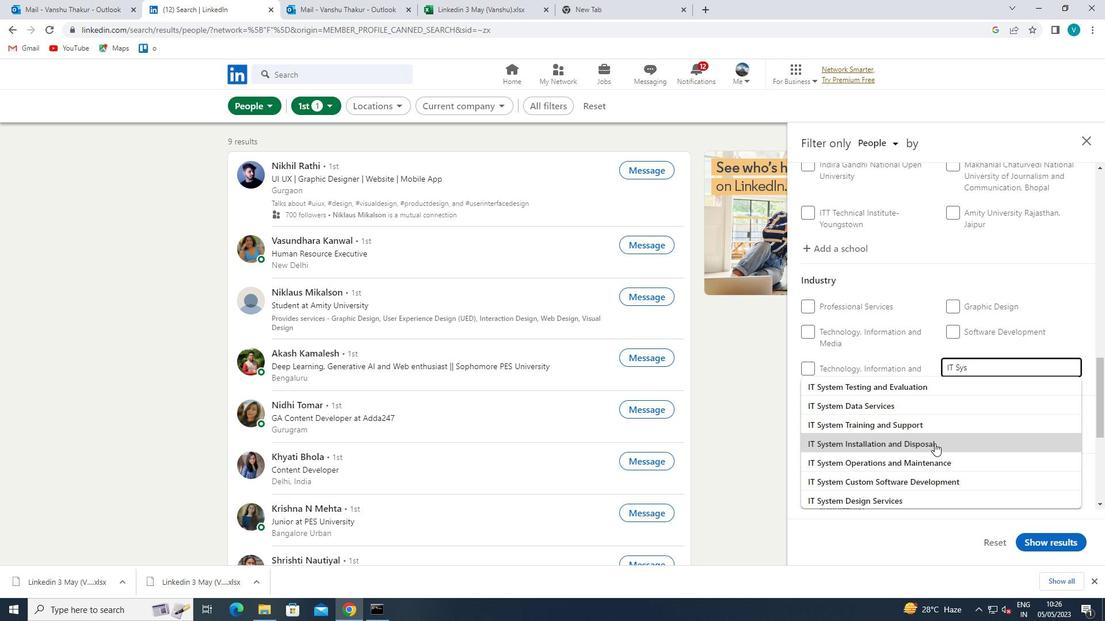 
Action: Mouse pressed left at (934, 442)
Screenshot: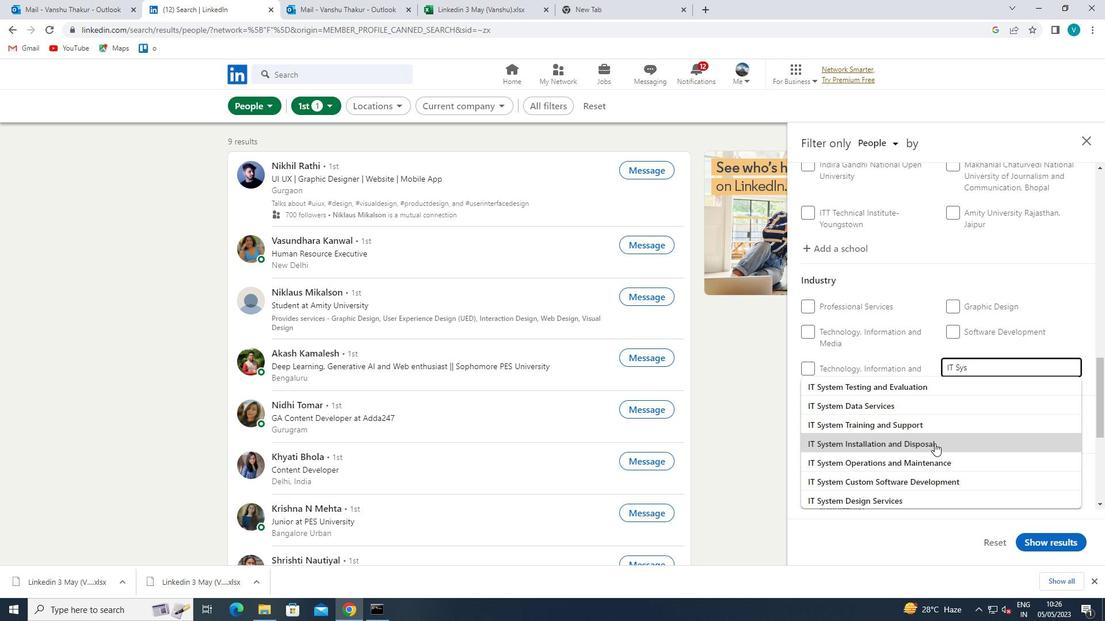 
Action: Mouse scrolled (934, 442) with delta (0, 0)
Screenshot: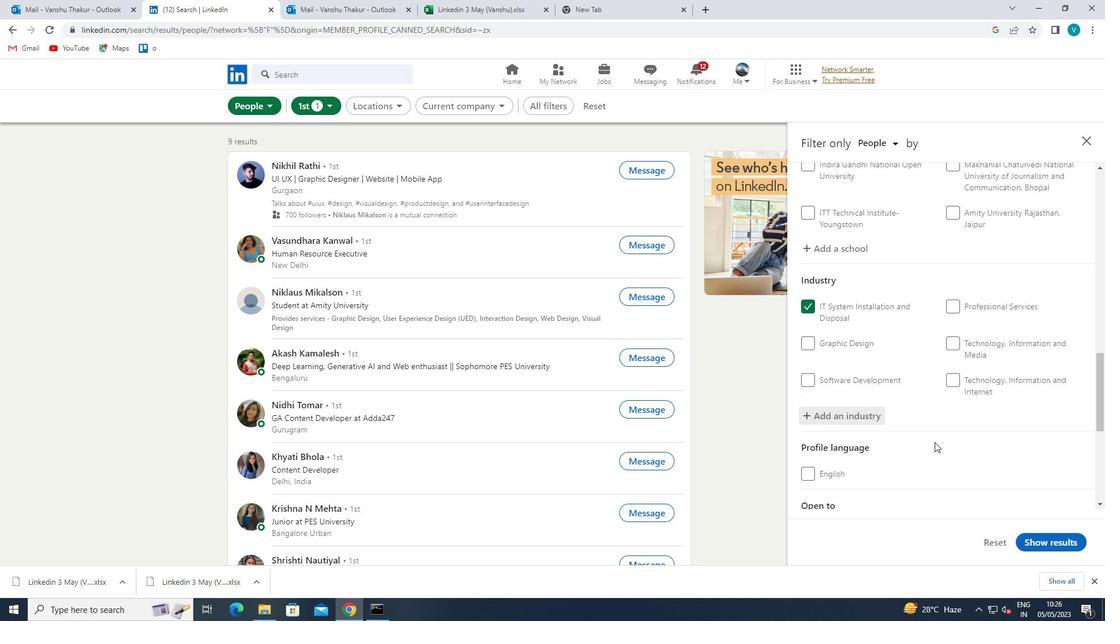 
Action: Mouse scrolled (934, 442) with delta (0, 0)
Screenshot: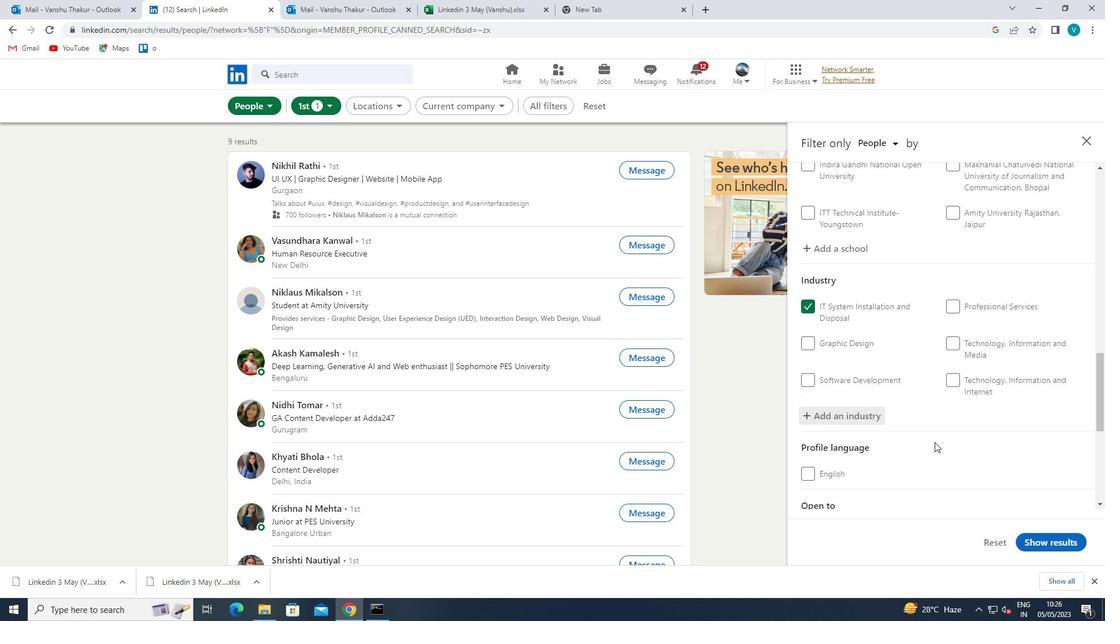 
Action: Mouse scrolled (934, 442) with delta (0, 0)
Screenshot: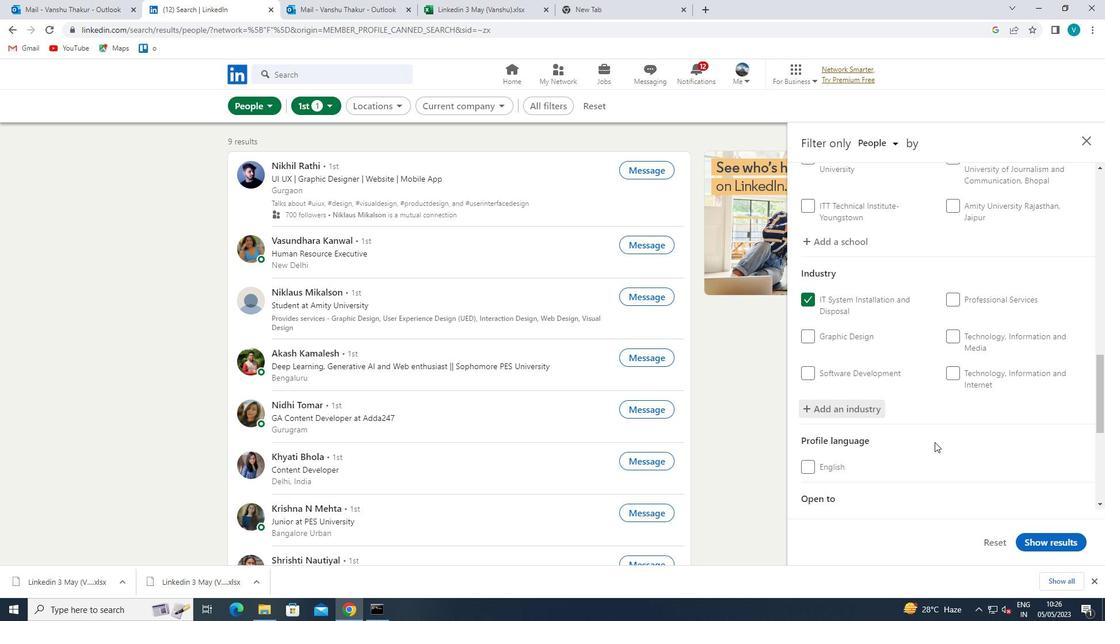
Action: Mouse scrolled (934, 442) with delta (0, 0)
Screenshot: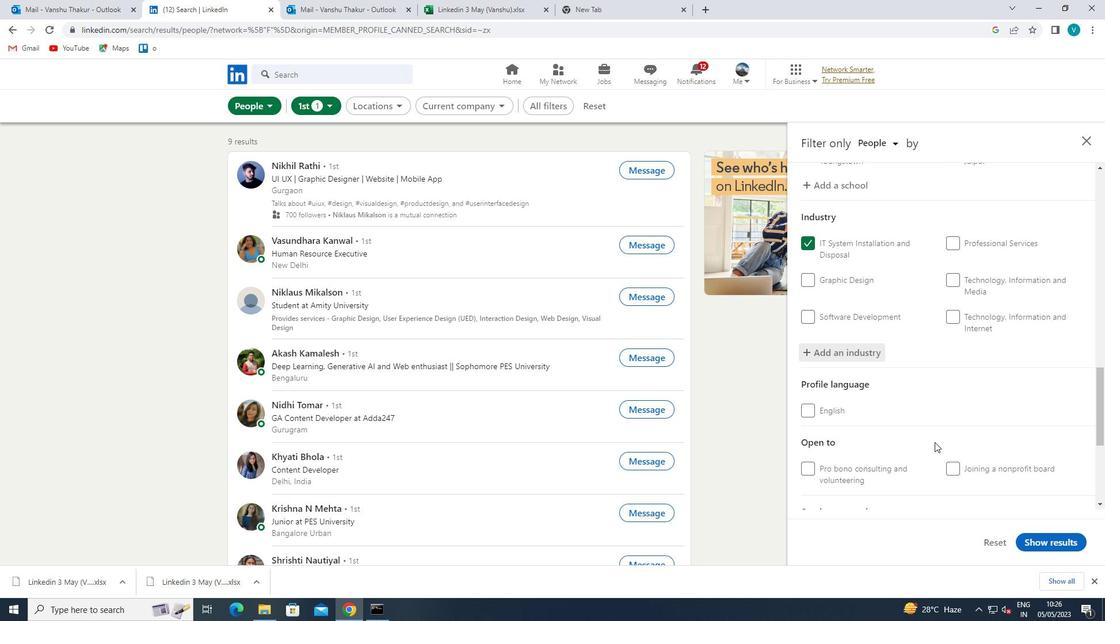 
Action: Mouse moved to (971, 417)
Screenshot: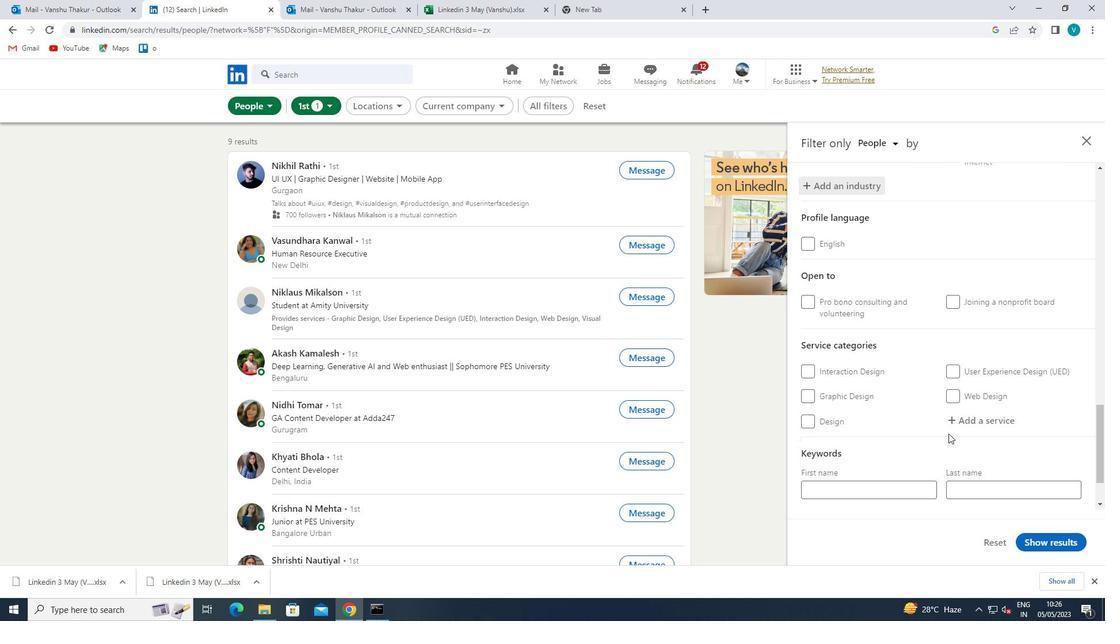 
Action: Mouse pressed left at (971, 417)
Screenshot: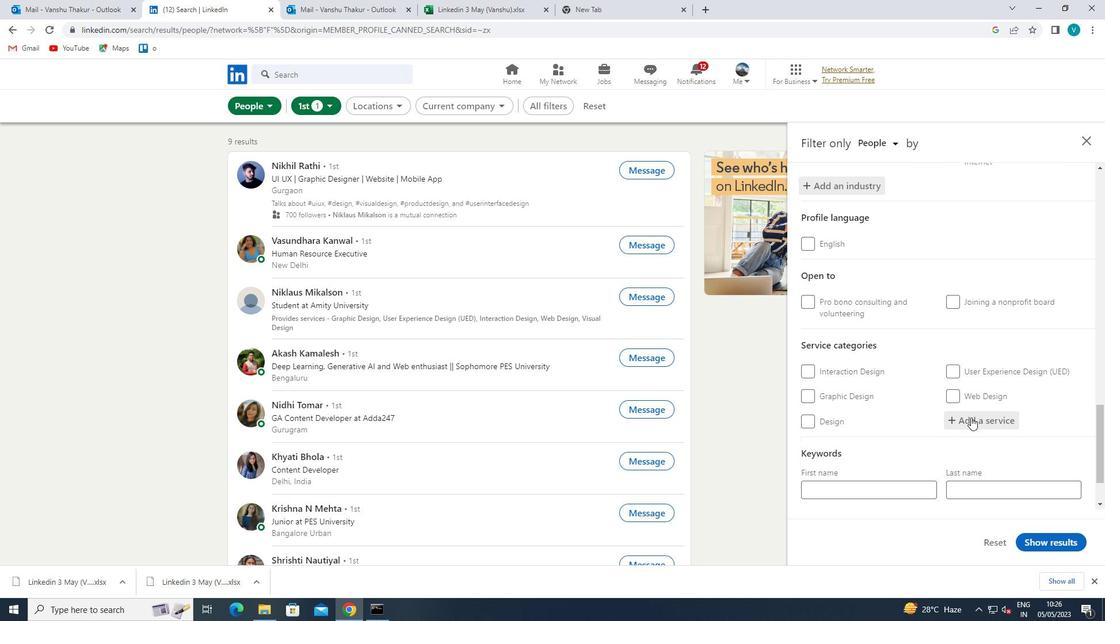 
Action: Key pressed <Key.shift>COMPUTER<Key.space>
Screenshot: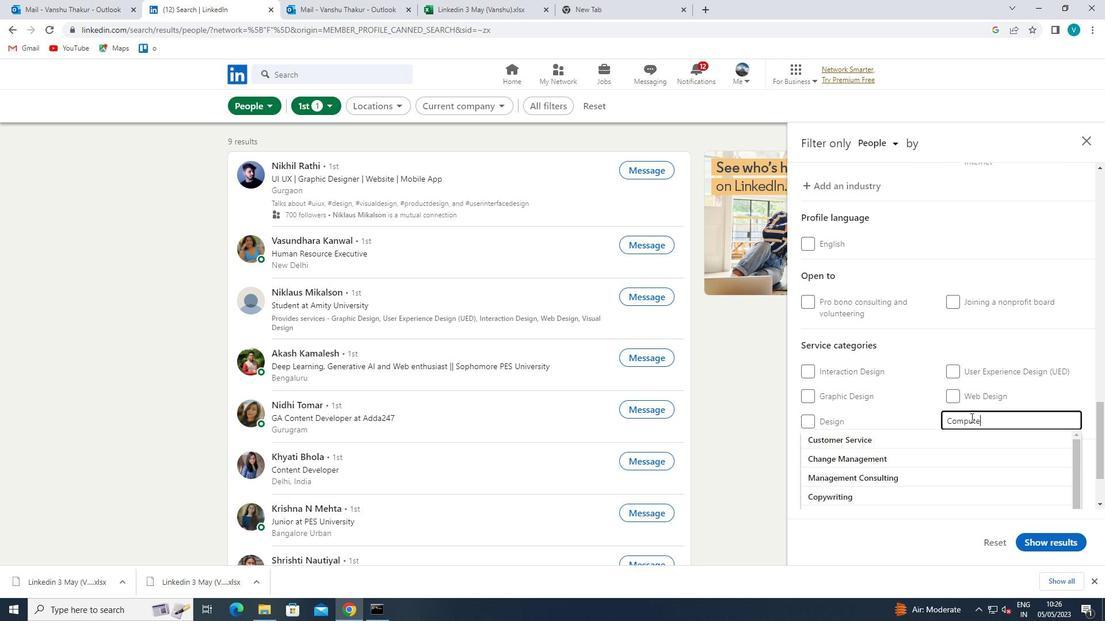 
Action: Mouse moved to (882, 438)
Screenshot: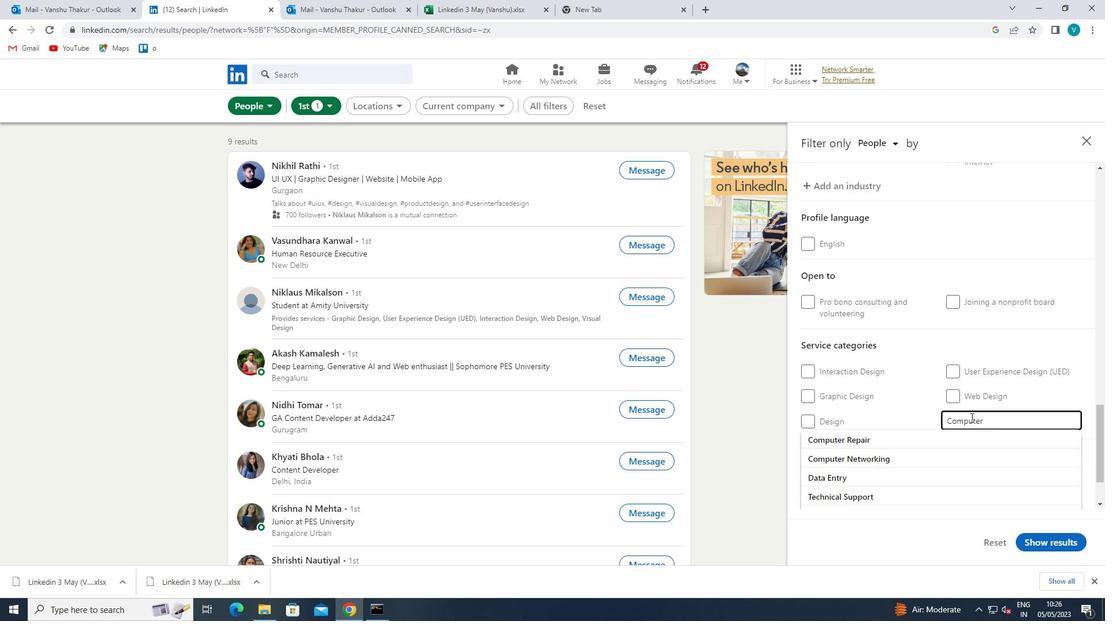 
Action: Mouse pressed left at (882, 438)
Screenshot: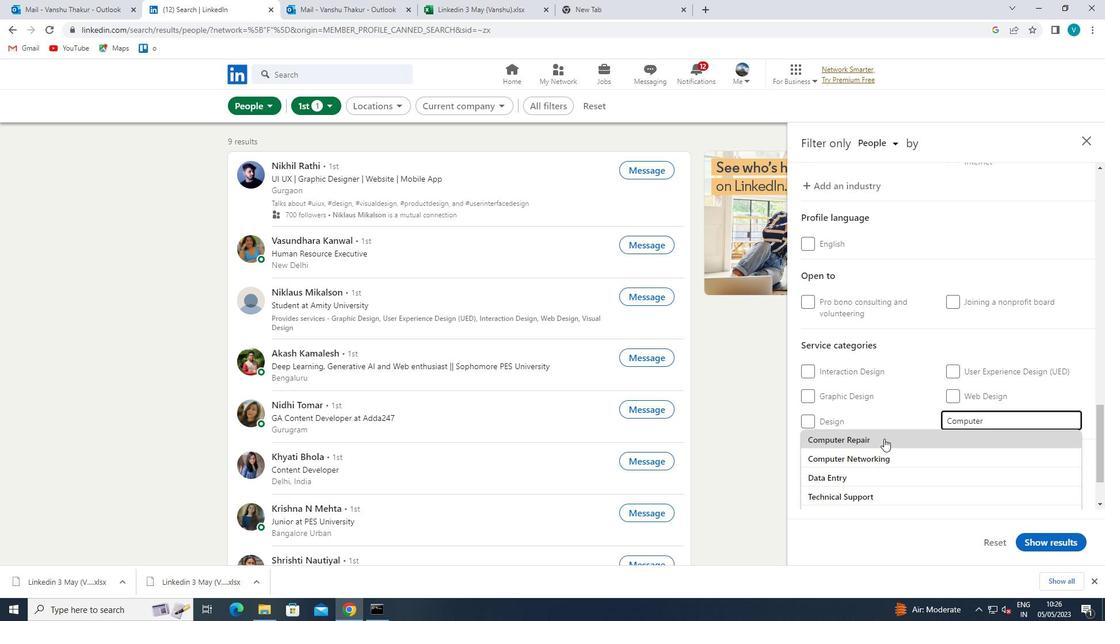 
Action: Mouse moved to (882, 437)
Screenshot: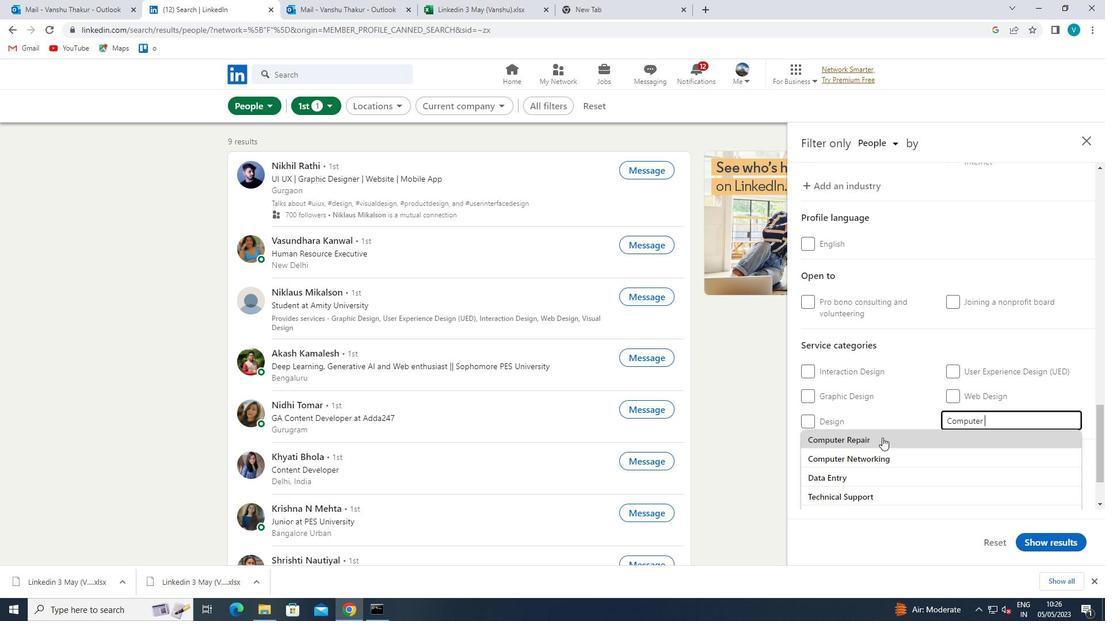 
Action: Mouse scrolled (882, 436) with delta (0, 0)
Screenshot: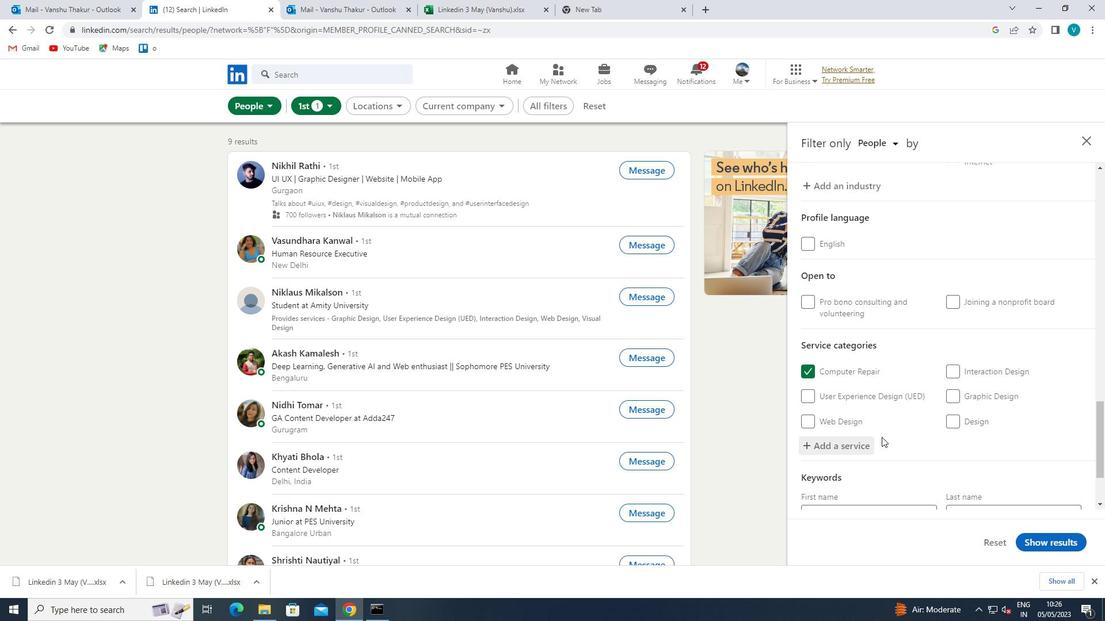 
Action: Mouse scrolled (882, 436) with delta (0, 0)
Screenshot: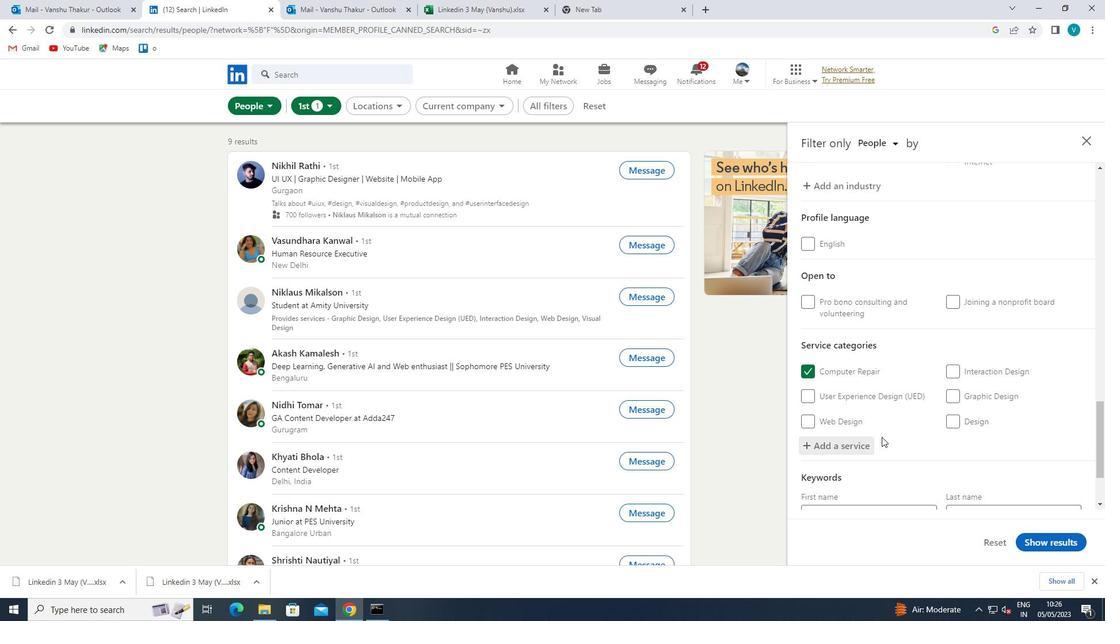 
Action: Mouse scrolled (882, 436) with delta (0, 0)
Screenshot: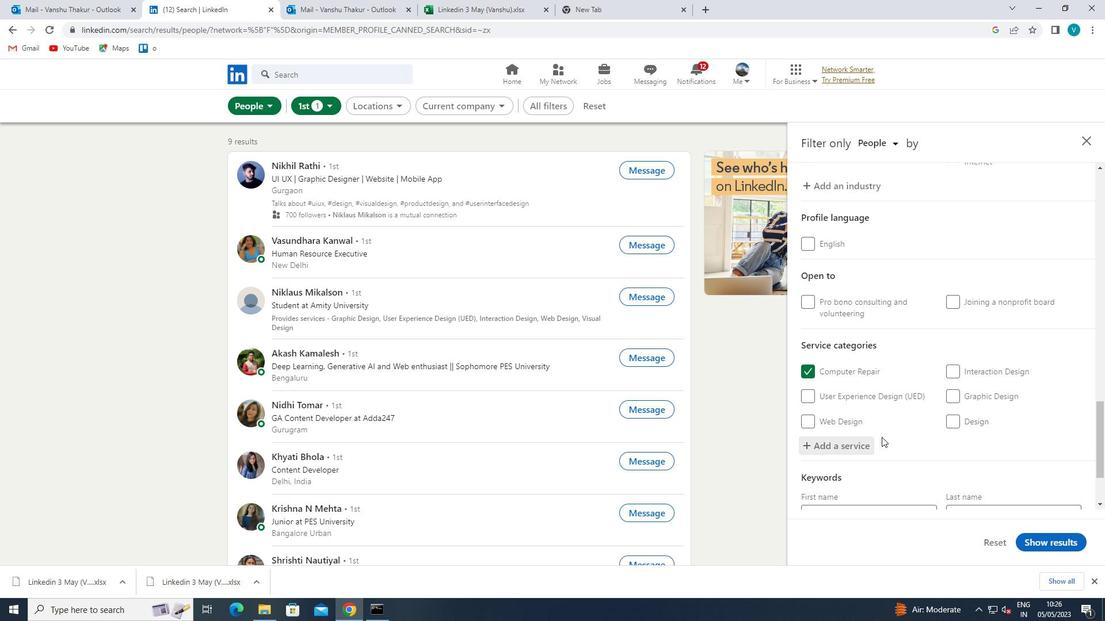 
Action: Mouse scrolled (882, 436) with delta (0, 0)
Screenshot: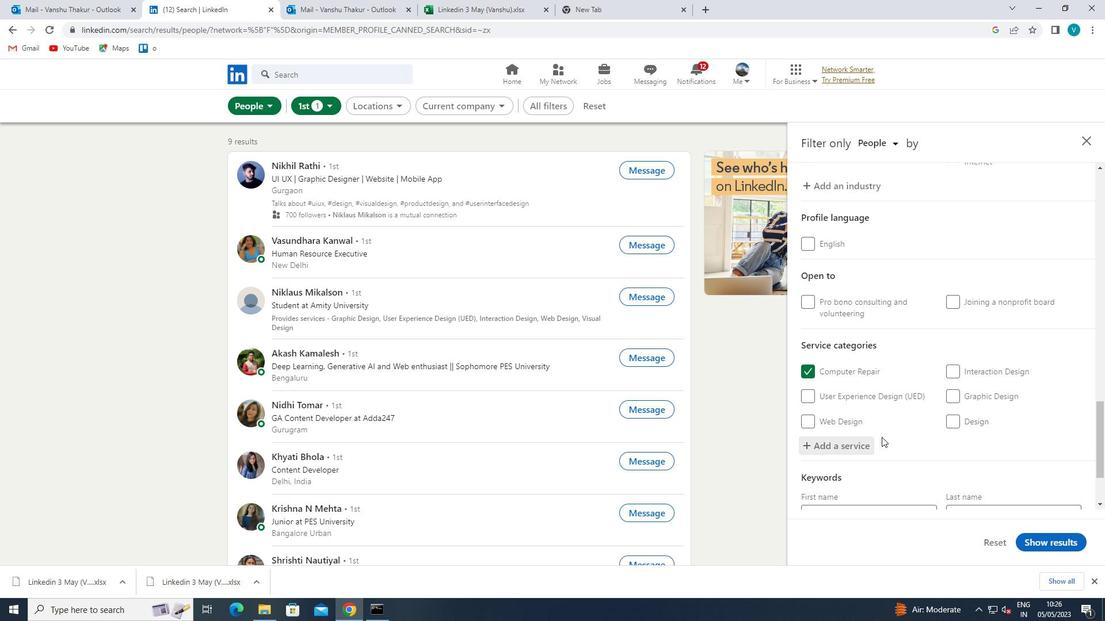 
Action: Mouse moved to (879, 438)
Screenshot: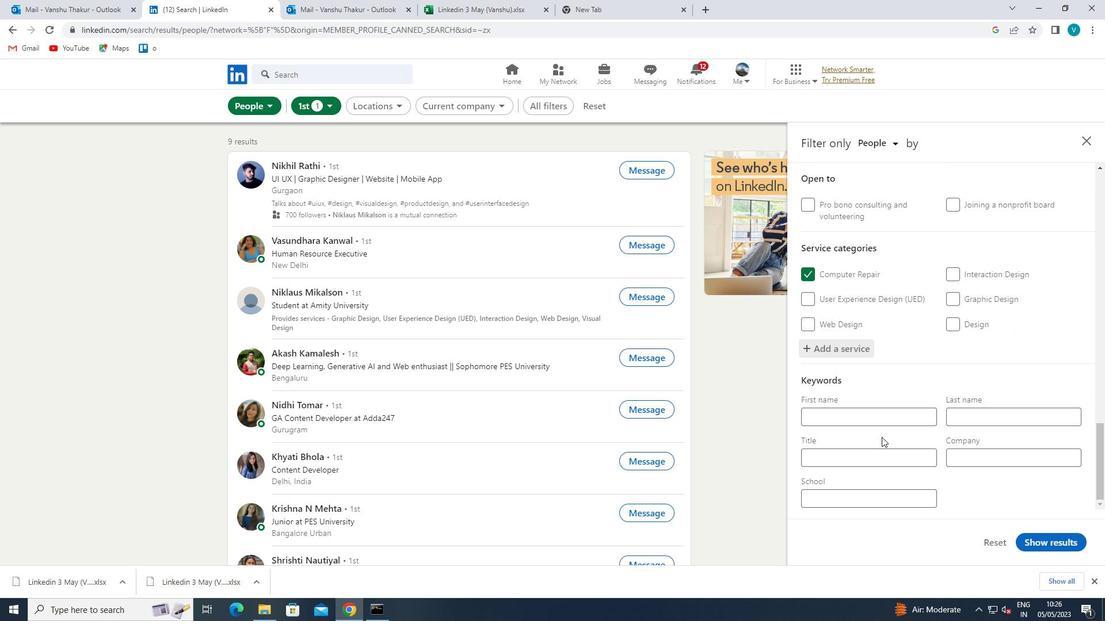 
Action: Mouse pressed left at (879, 438)
Screenshot: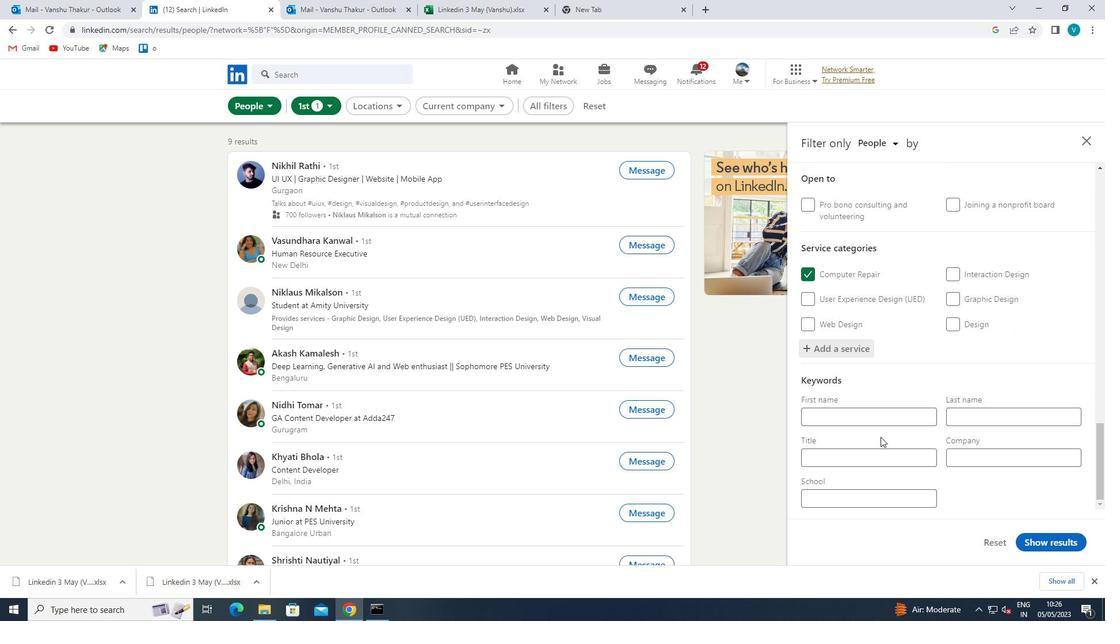 
Action: Mouse moved to (826, 473)
Screenshot: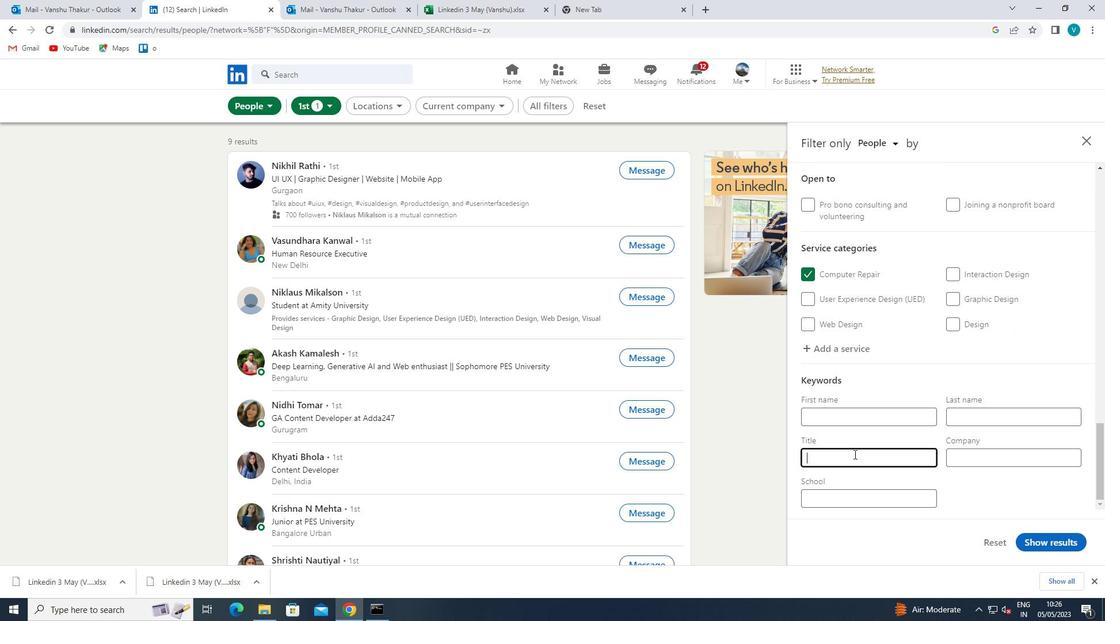 
Action: Key pressed <Key.shift>ANIMAL<Key.space><Key.shift>BREEDER<Key.space>
Screenshot: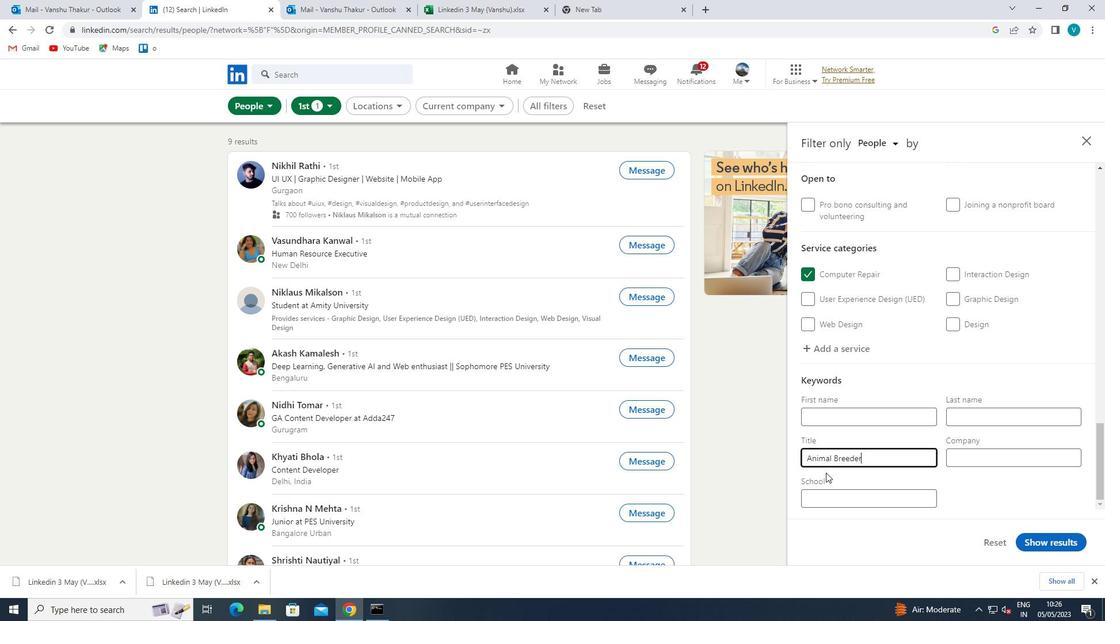
Action: Mouse moved to (1042, 538)
Screenshot: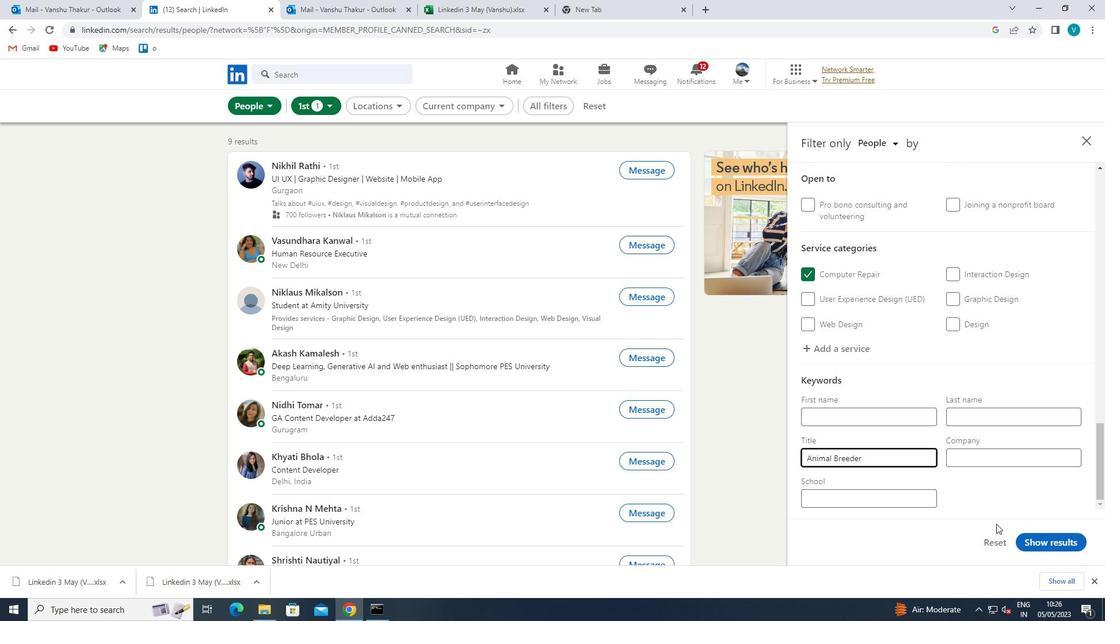 
Action: Mouse pressed left at (1042, 538)
Screenshot: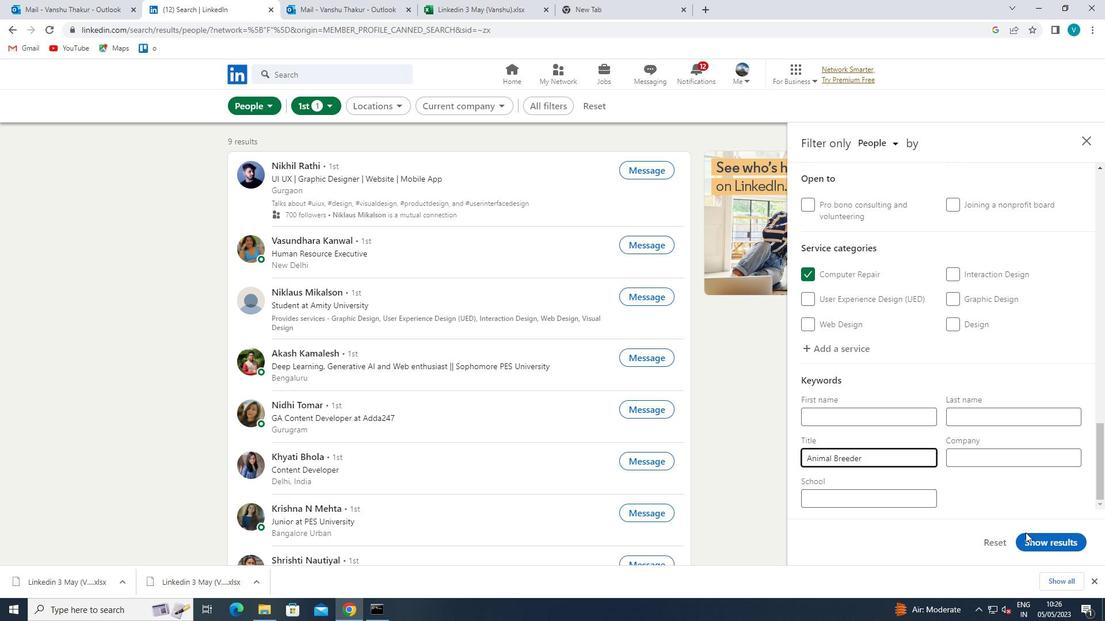 
